 Task: Create a due date automation trigger when advanced on, 2 hours before a card is due add fields without custom field "Resume" set to a date less than 1 working days ago.
Action: Mouse moved to (870, 262)
Screenshot: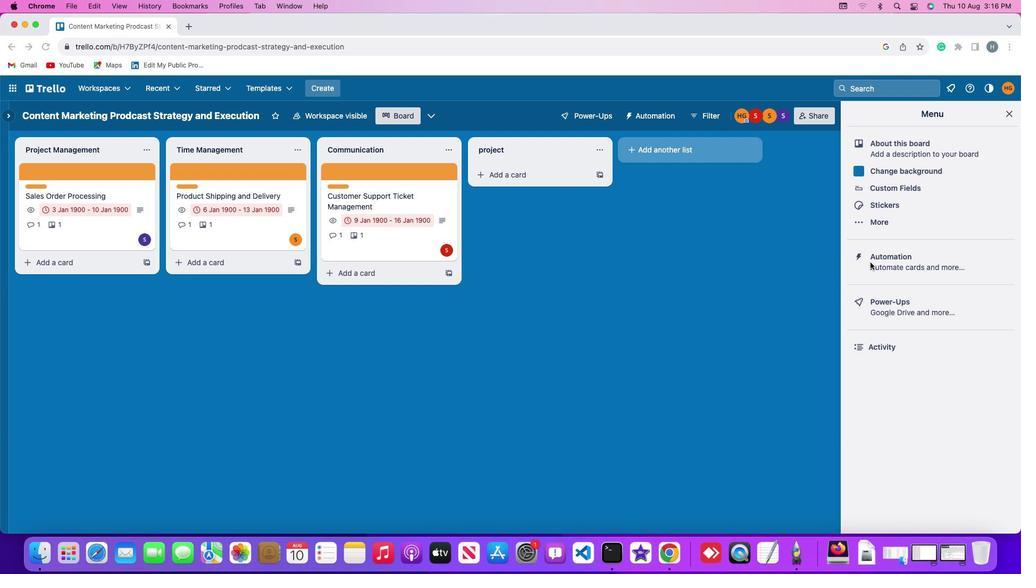 
Action: Mouse pressed left at (870, 262)
Screenshot: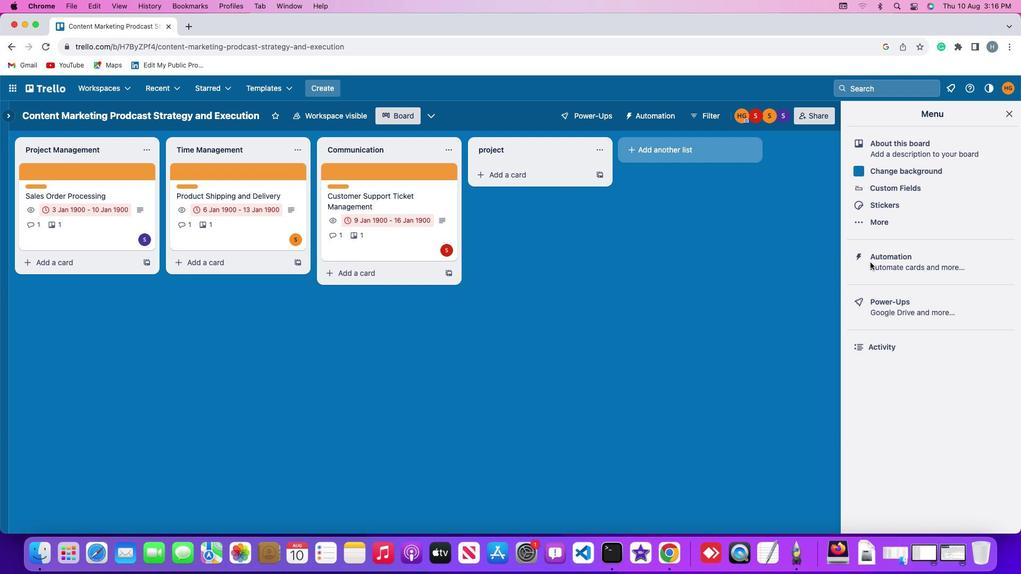 
Action: Mouse pressed left at (870, 262)
Screenshot: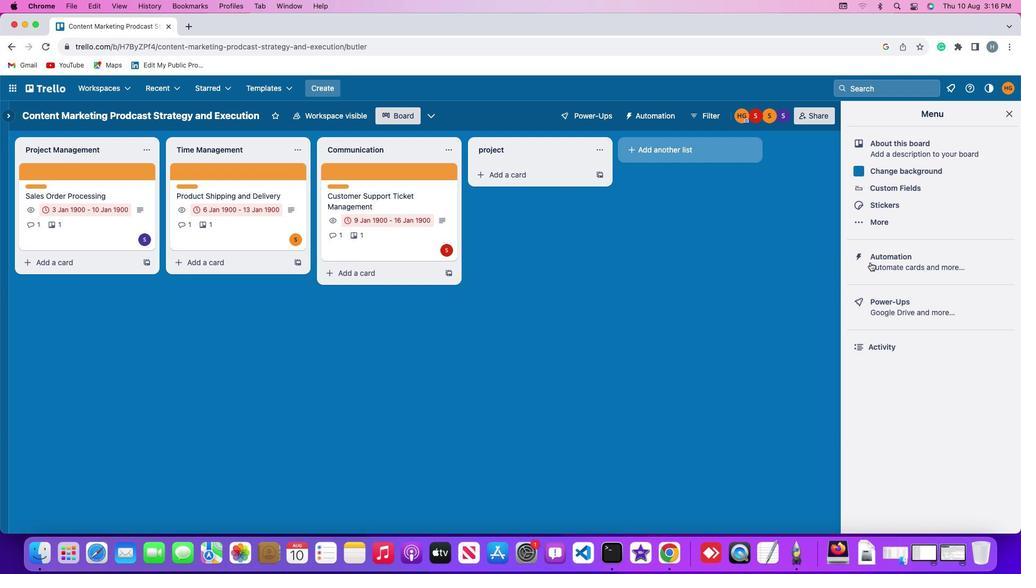 
Action: Mouse moved to (63, 253)
Screenshot: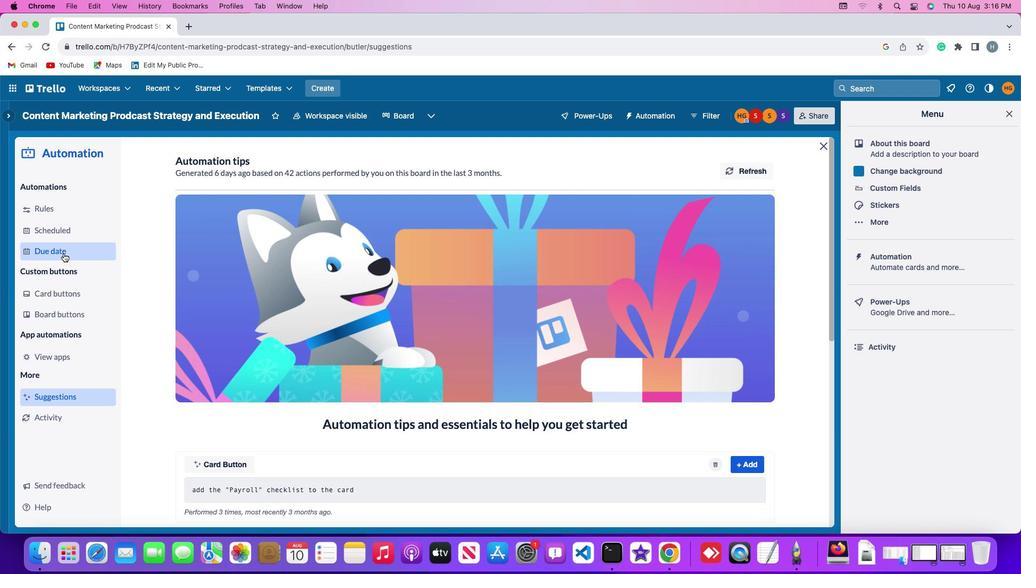 
Action: Mouse pressed left at (63, 253)
Screenshot: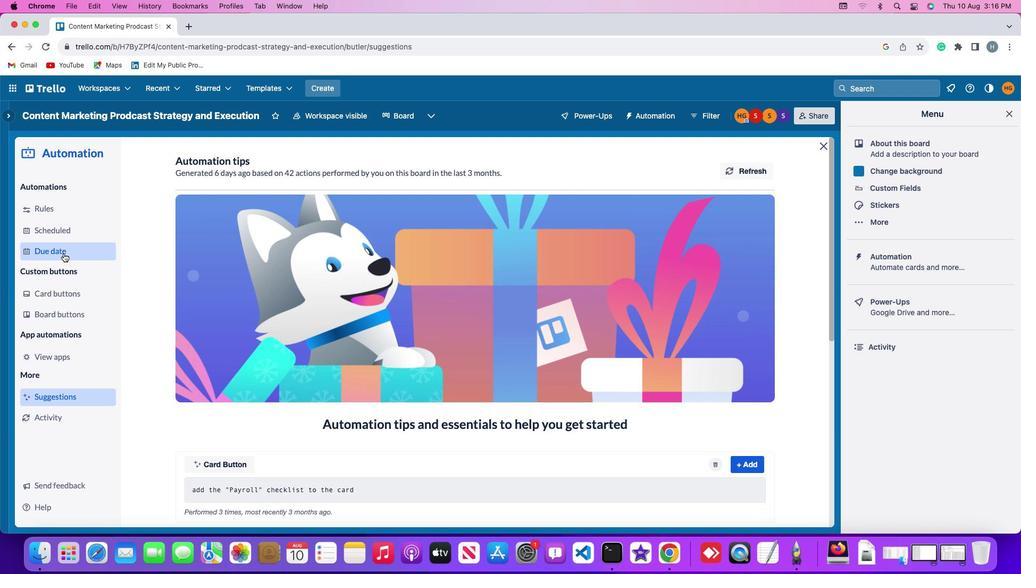 
Action: Mouse moved to (689, 161)
Screenshot: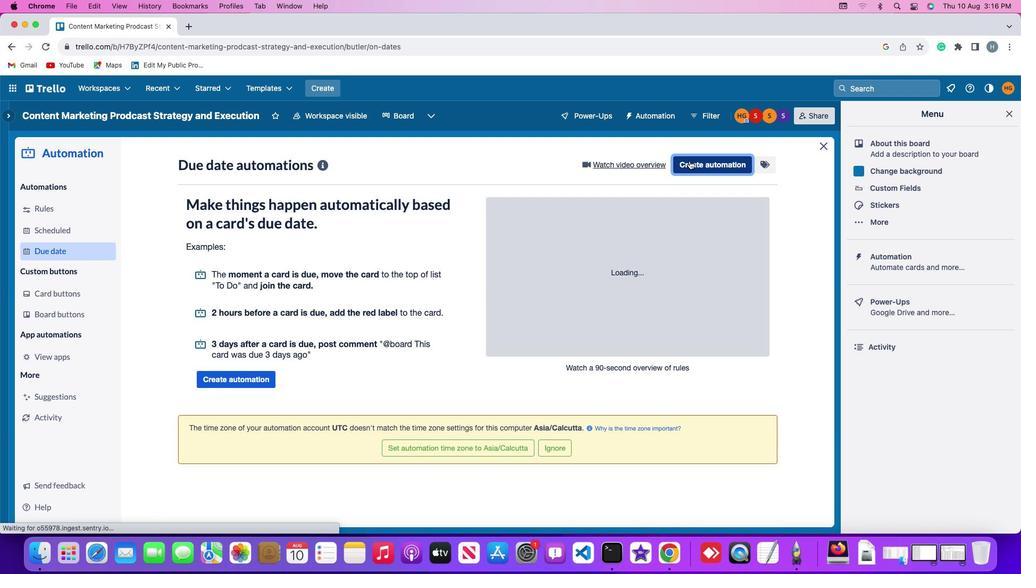 
Action: Mouse pressed left at (689, 161)
Screenshot: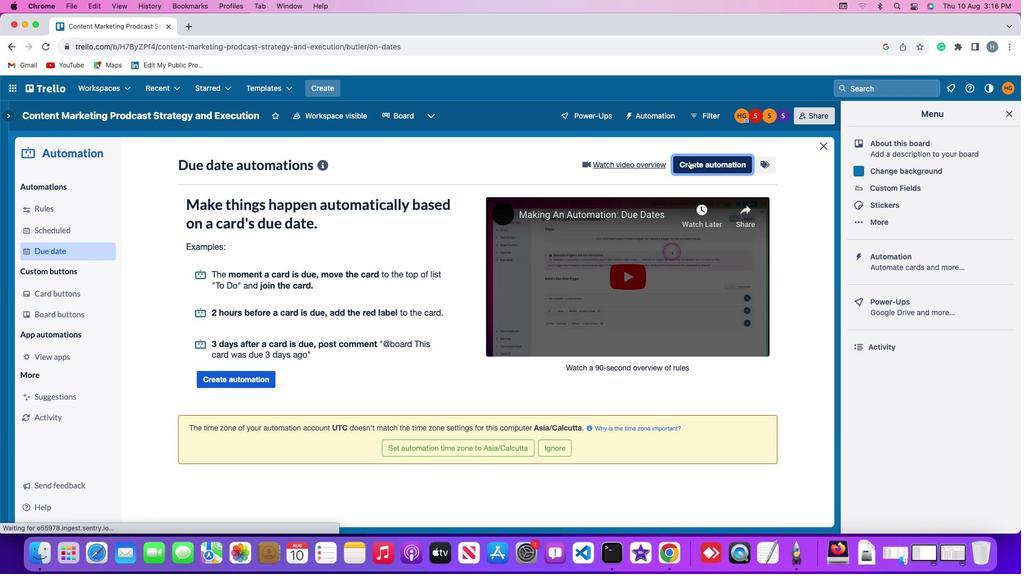 
Action: Mouse moved to (272, 263)
Screenshot: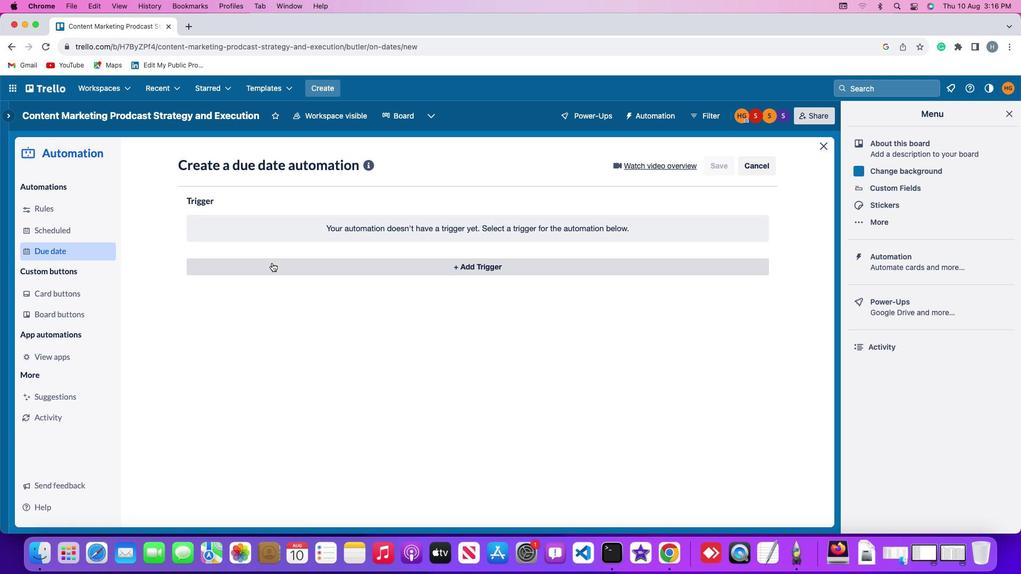 
Action: Mouse pressed left at (272, 263)
Screenshot: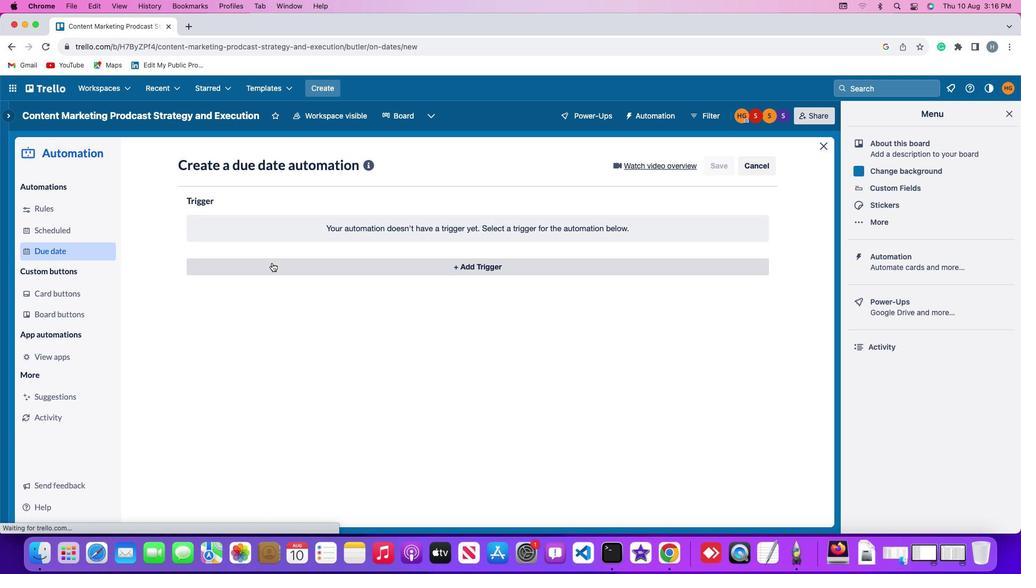 
Action: Mouse moved to (214, 430)
Screenshot: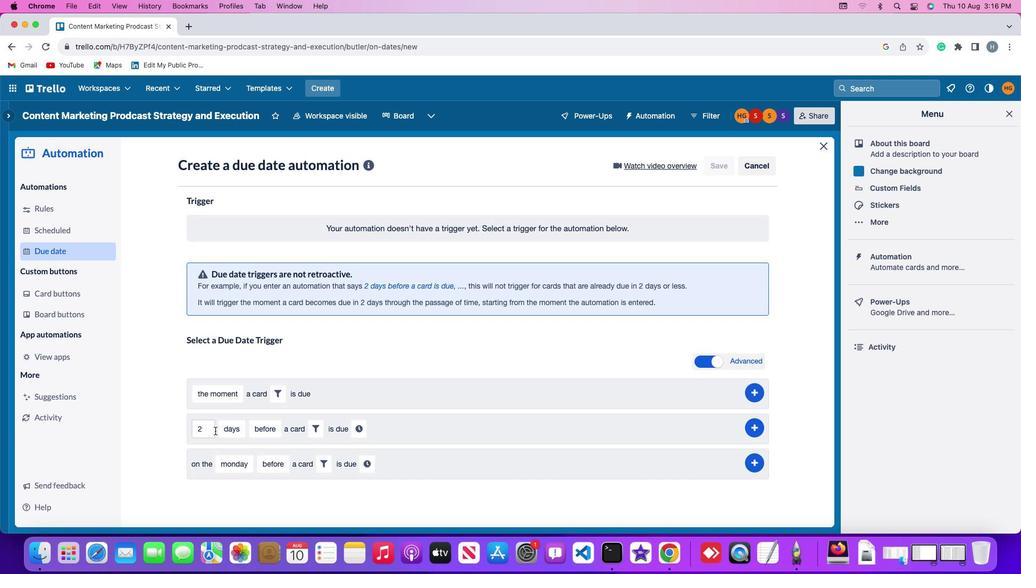 
Action: Mouse pressed left at (214, 430)
Screenshot: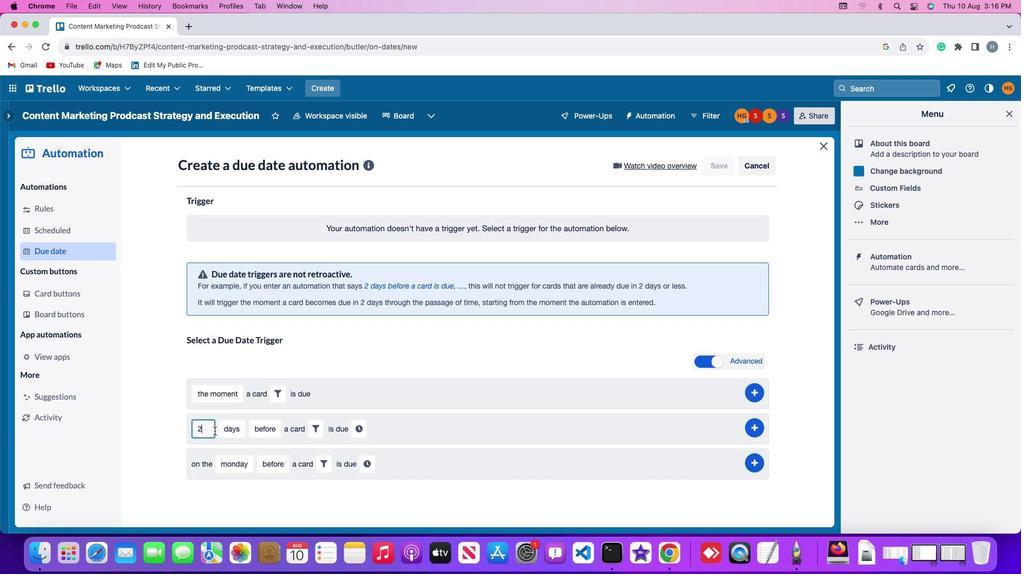 
Action: Mouse moved to (214, 431)
Screenshot: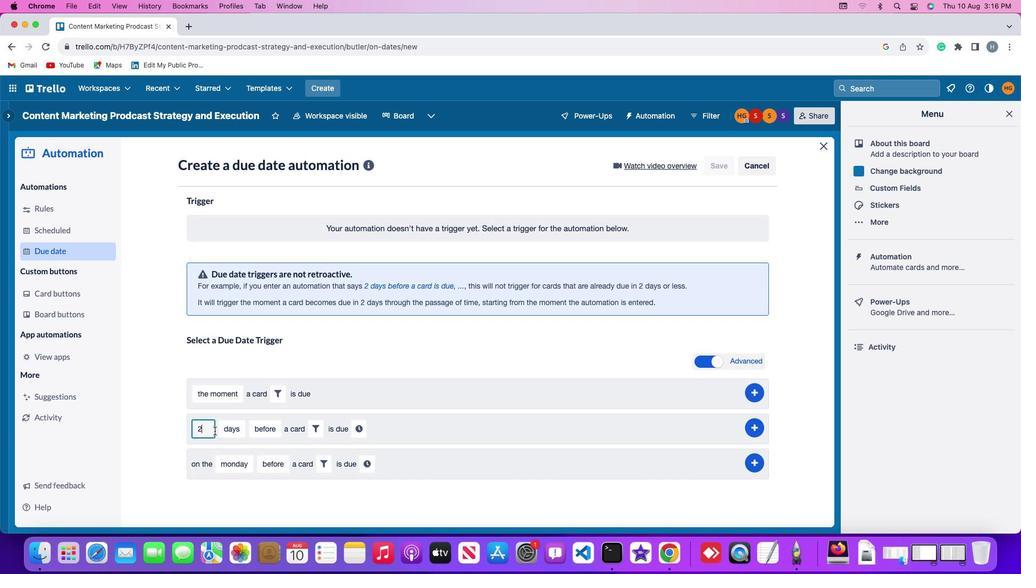 
Action: Key pressed Key.backspace'2'
Screenshot: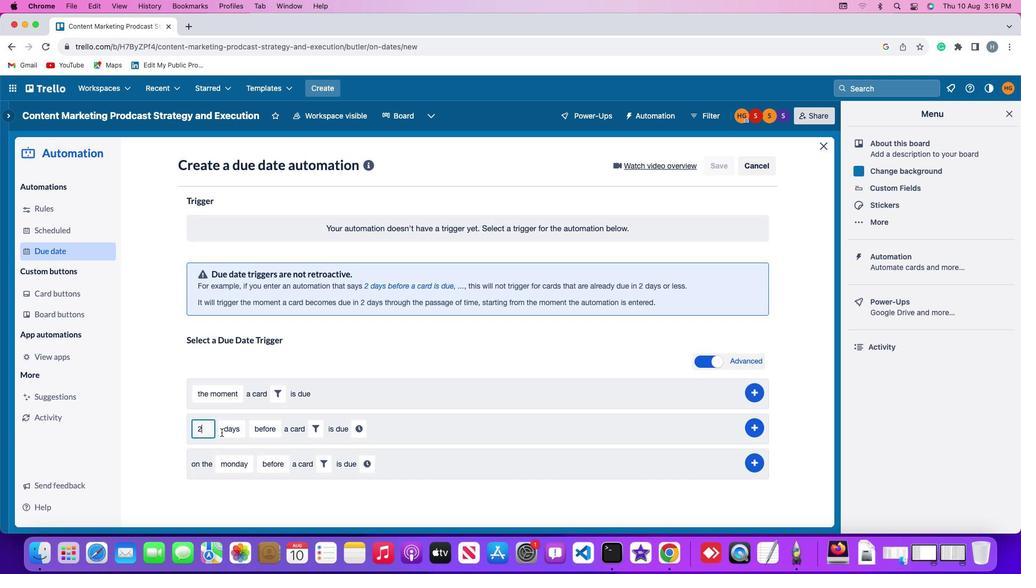 
Action: Mouse moved to (240, 434)
Screenshot: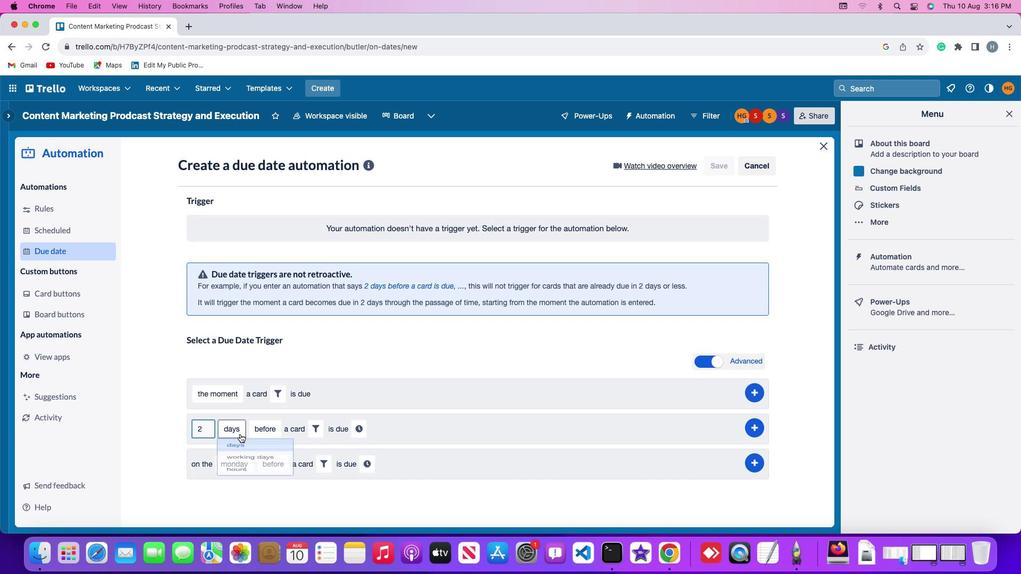 
Action: Mouse pressed left at (240, 434)
Screenshot: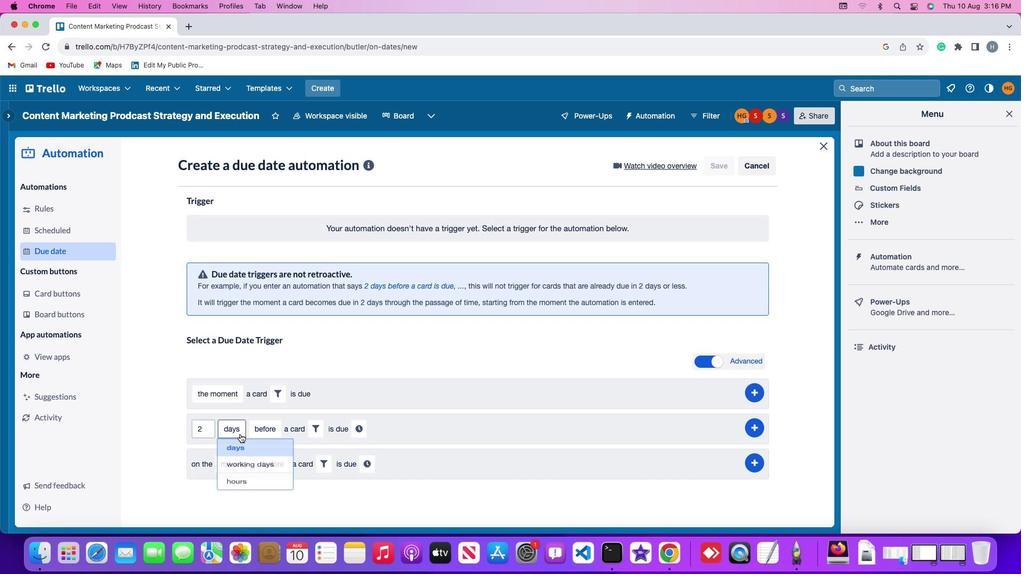
Action: Mouse moved to (241, 489)
Screenshot: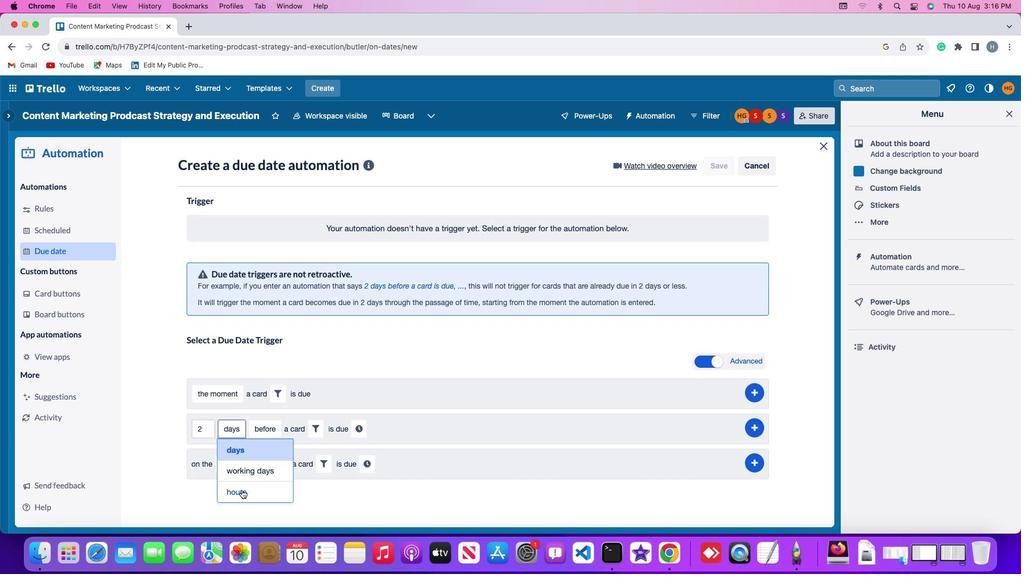 
Action: Mouse pressed left at (241, 489)
Screenshot: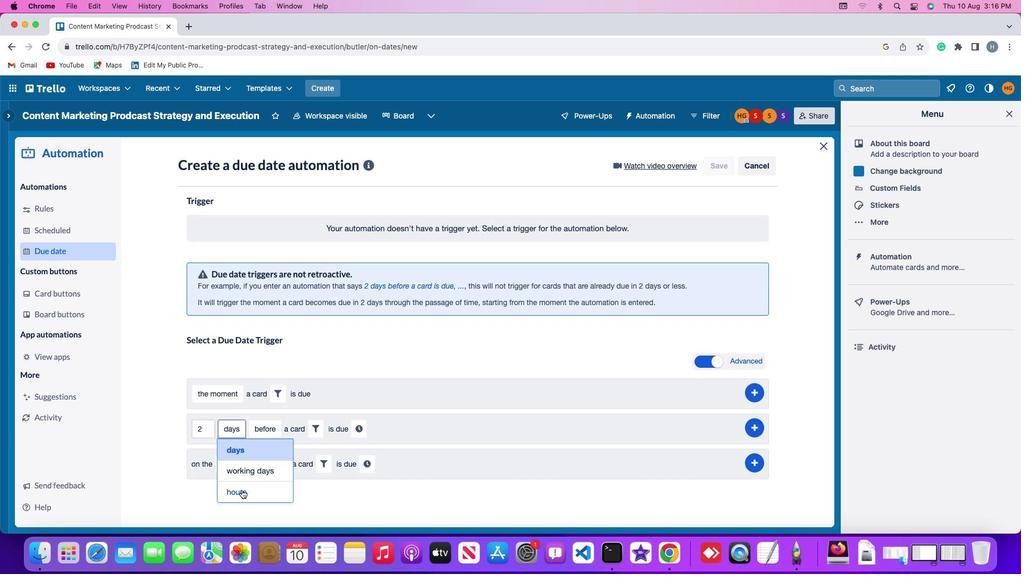 
Action: Mouse moved to (265, 420)
Screenshot: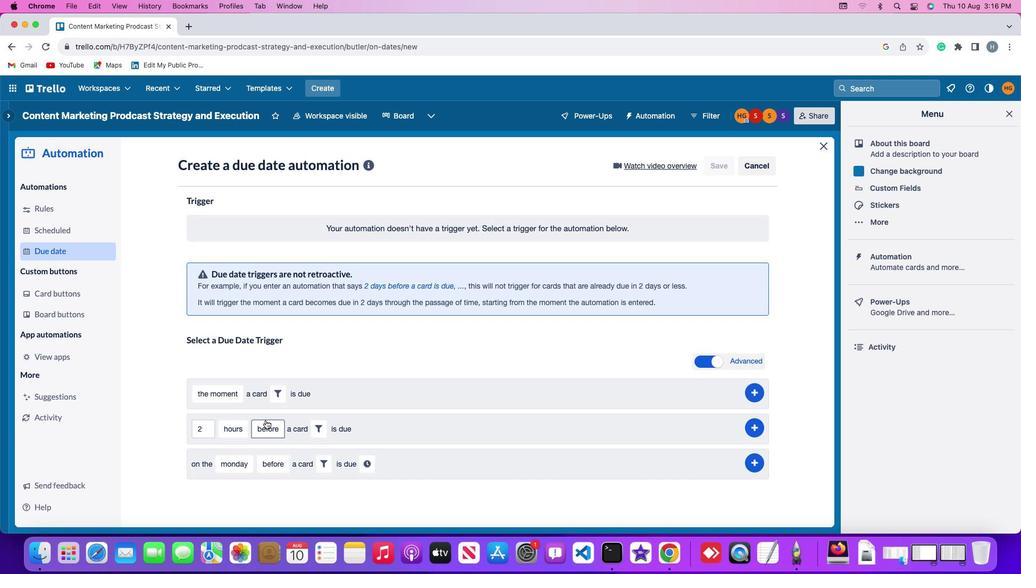 
Action: Mouse pressed left at (265, 420)
Screenshot: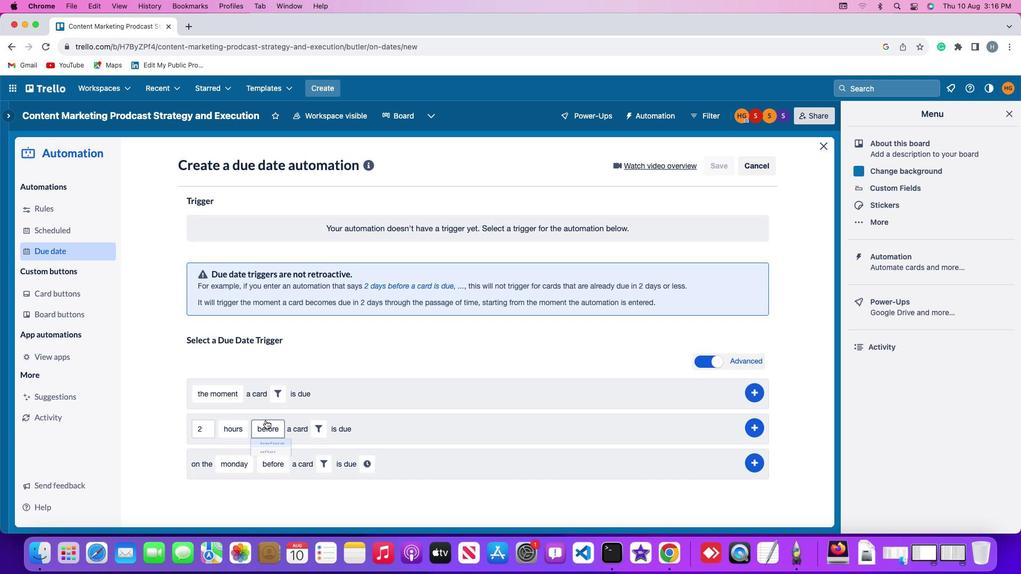 
Action: Mouse moved to (273, 444)
Screenshot: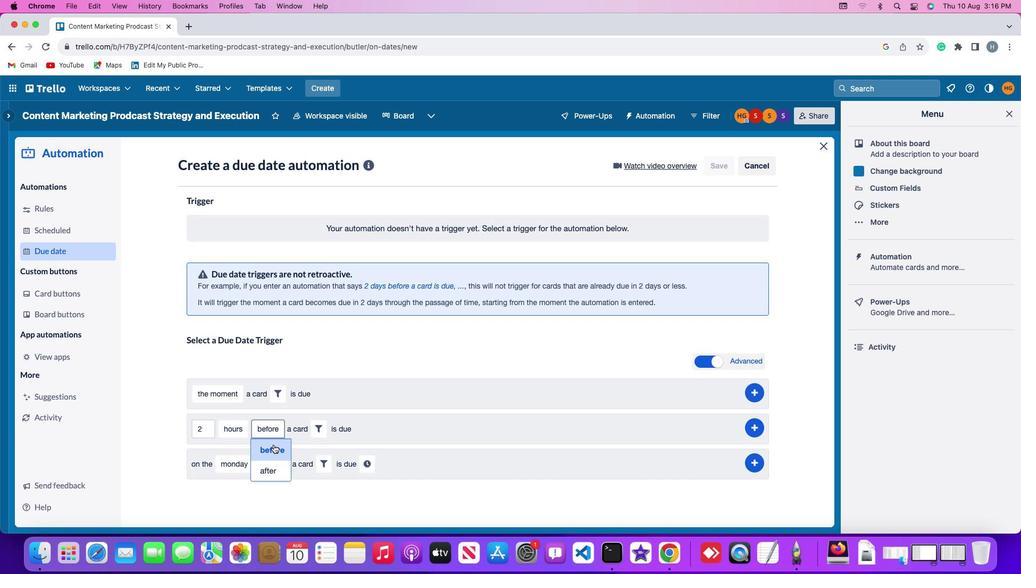 
Action: Mouse pressed left at (273, 444)
Screenshot: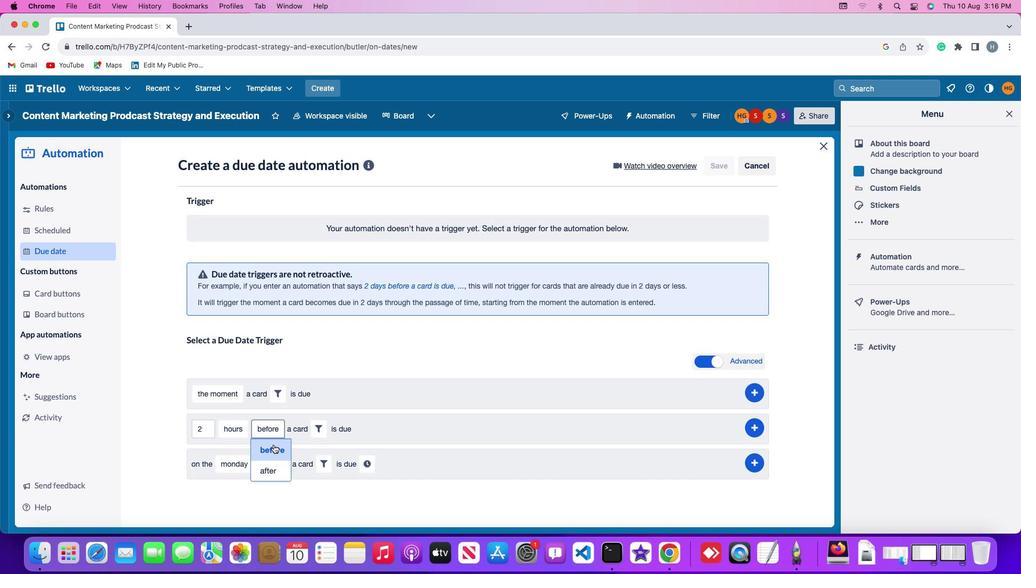 
Action: Mouse moved to (326, 429)
Screenshot: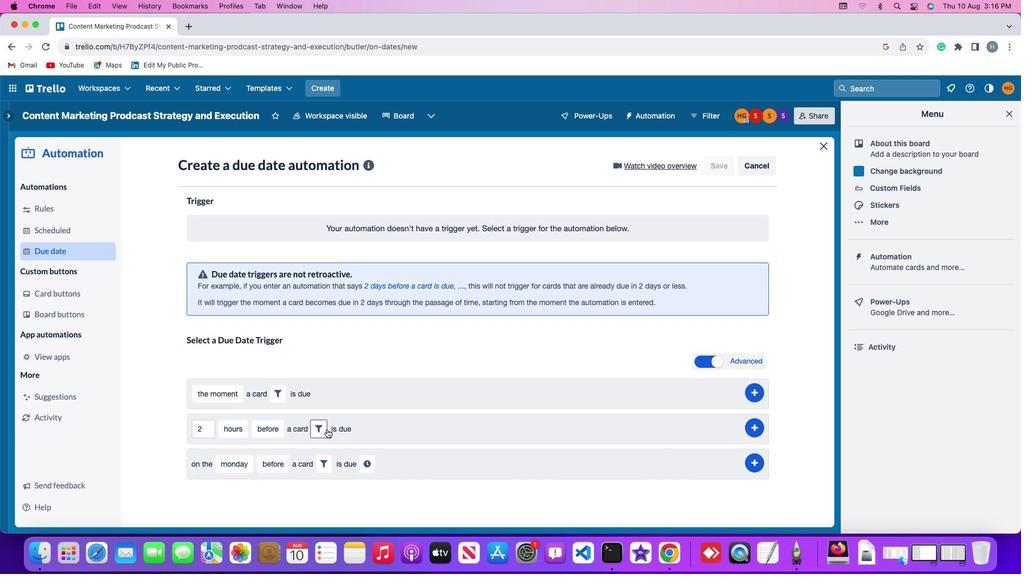 
Action: Mouse pressed left at (326, 429)
Screenshot: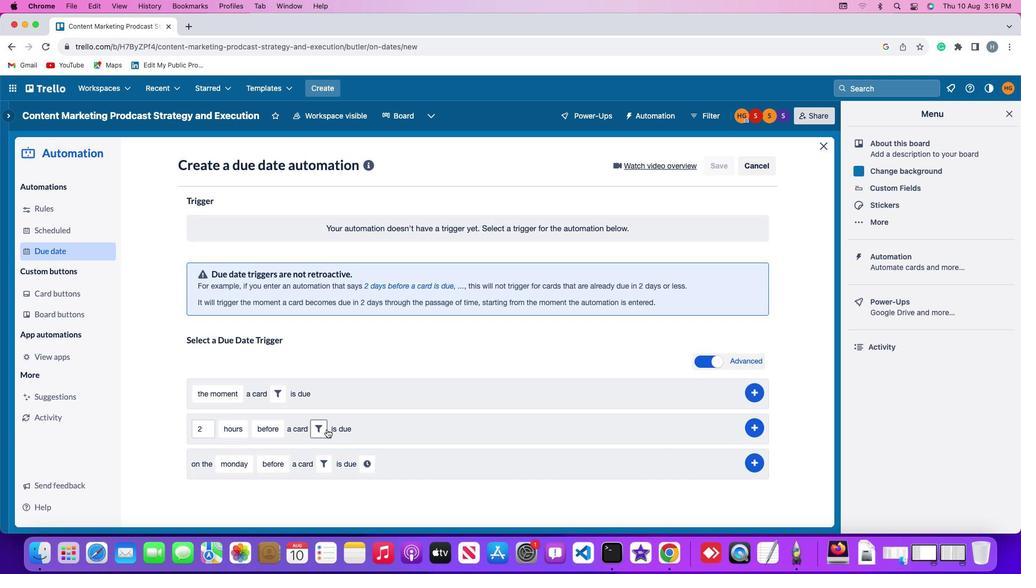 
Action: Mouse moved to (486, 458)
Screenshot: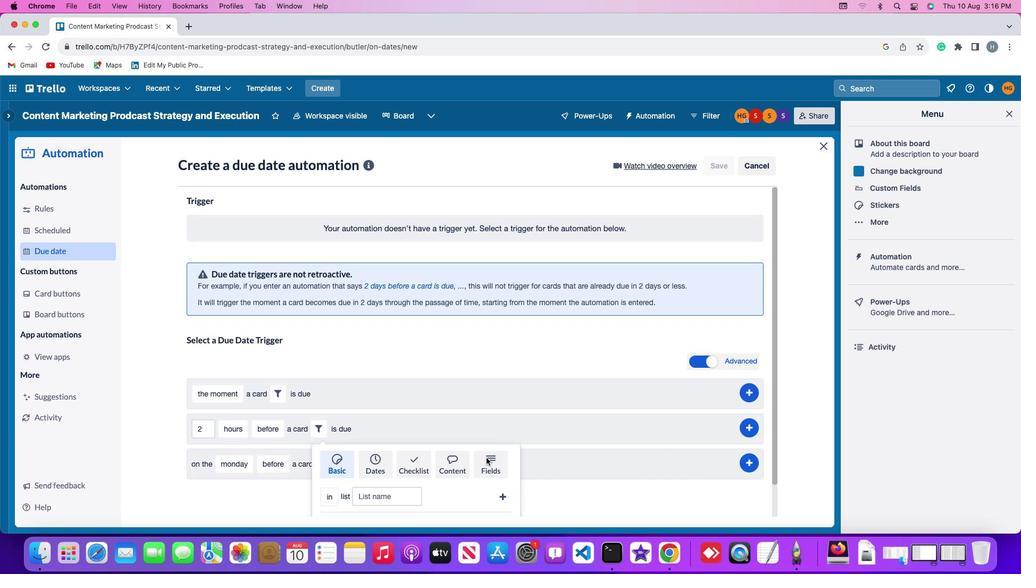 
Action: Mouse pressed left at (486, 458)
Screenshot: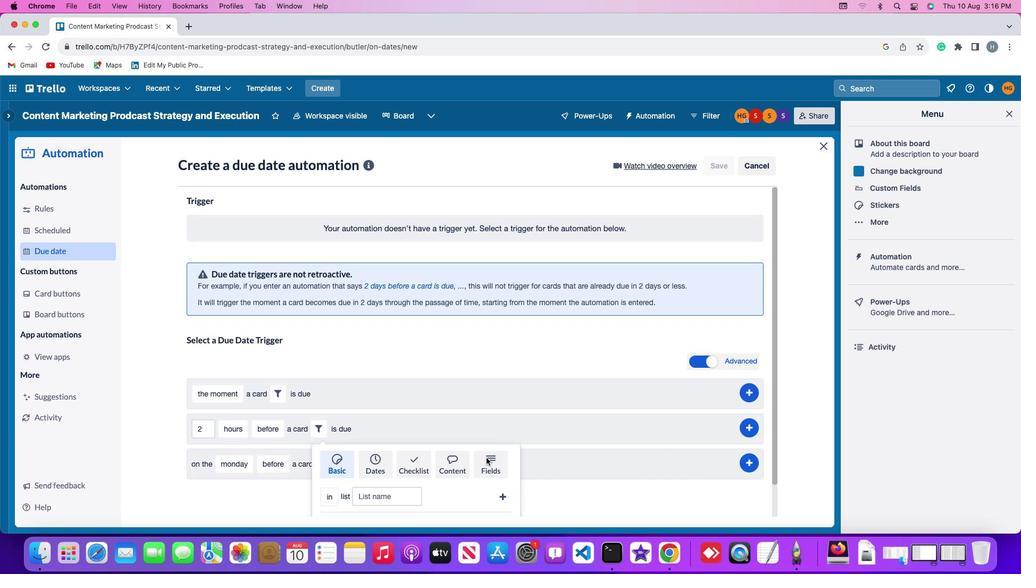 
Action: Mouse moved to (378, 490)
Screenshot: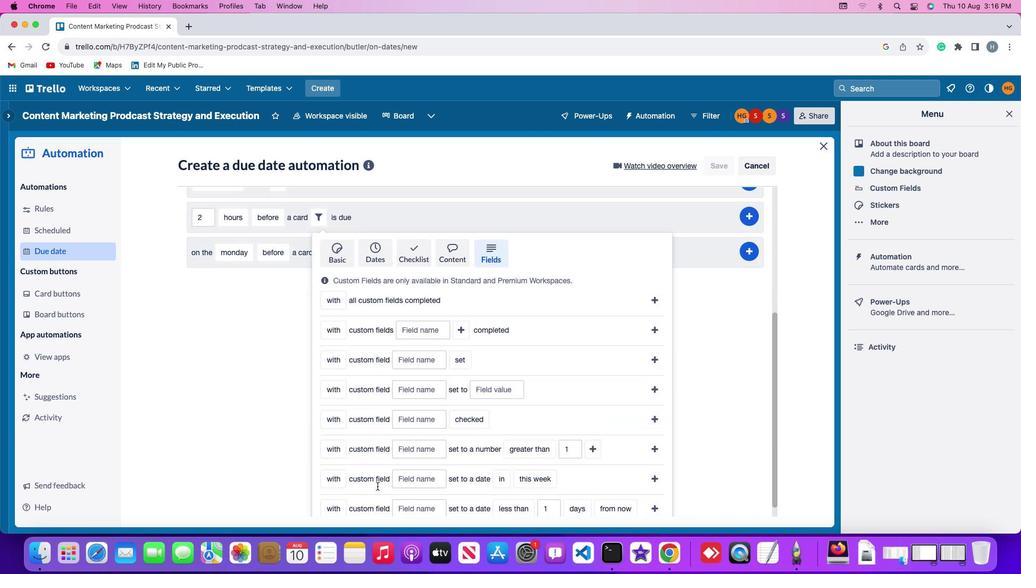 
Action: Mouse scrolled (378, 490) with delta (0, 0)
Screenshot: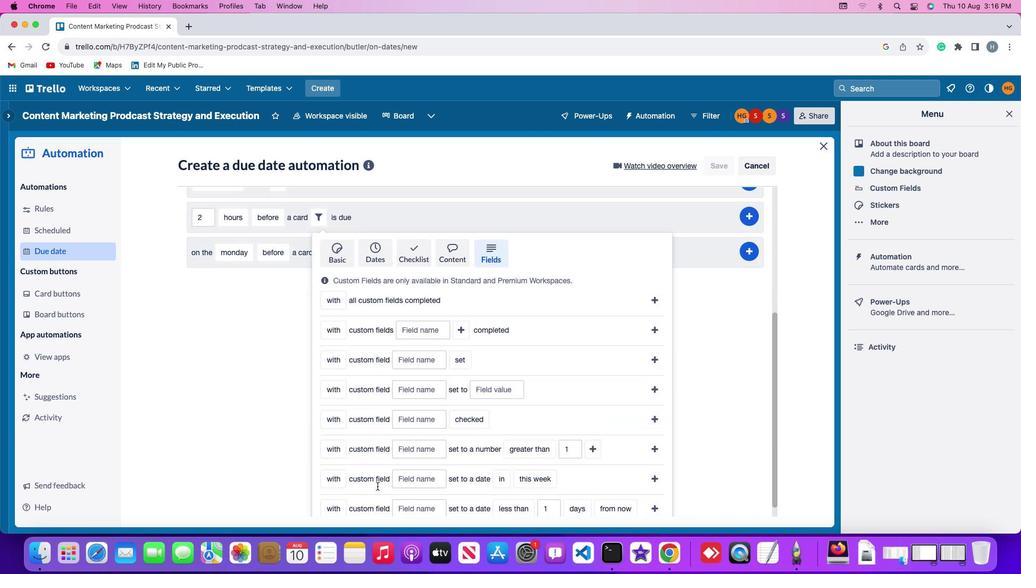
Action: Mouse scrolled (378, 490) with delta (0, 0)
Screenshot: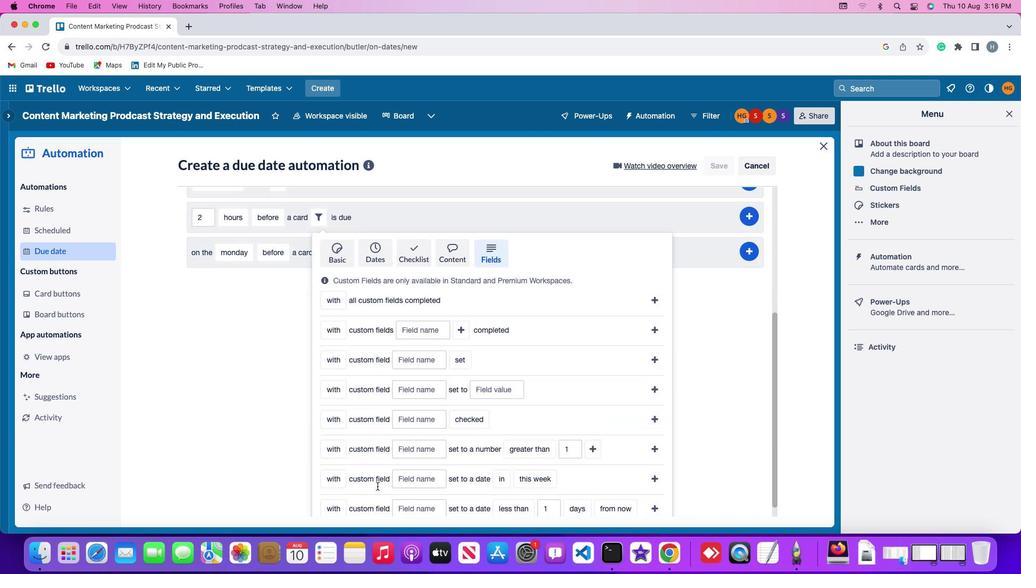 
Action: Mouse scrolled (378, 490) with delta (0, -1)
Screenshot: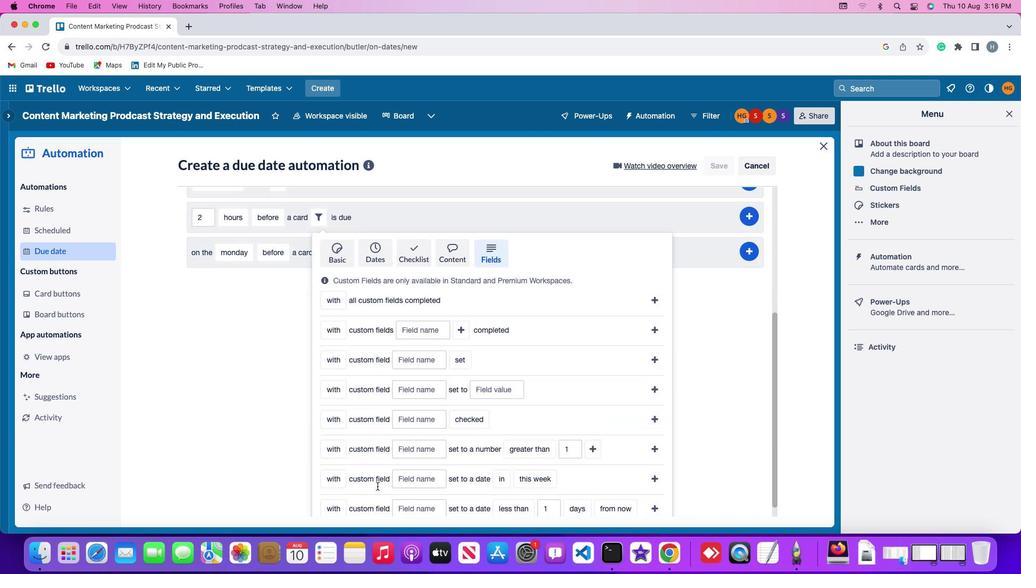 
Action: Mouse moved to (378, 490)
Screenshot: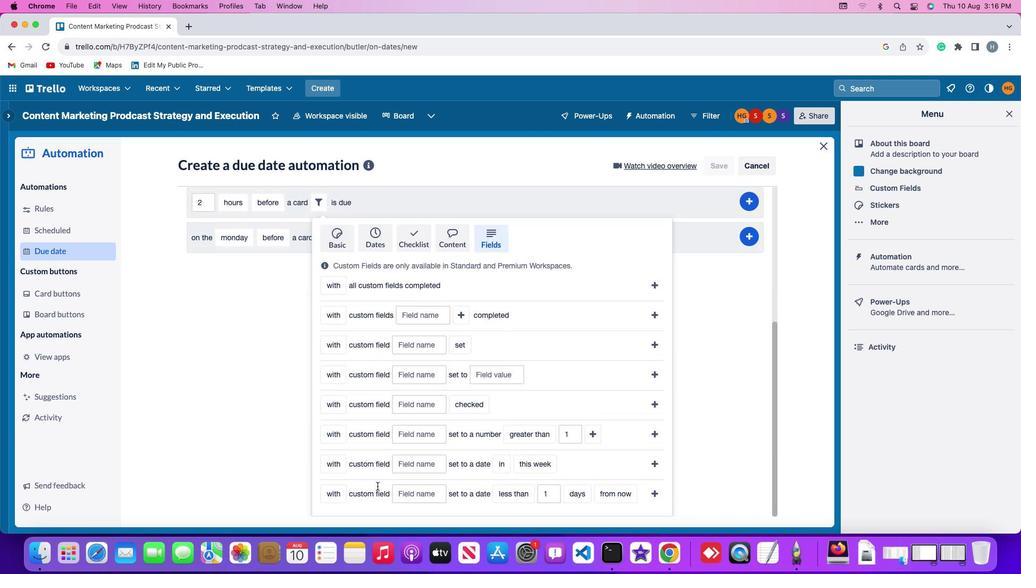 
Action: Mouse scrolled (378, 490) with delta (0, -2)
Screenshot: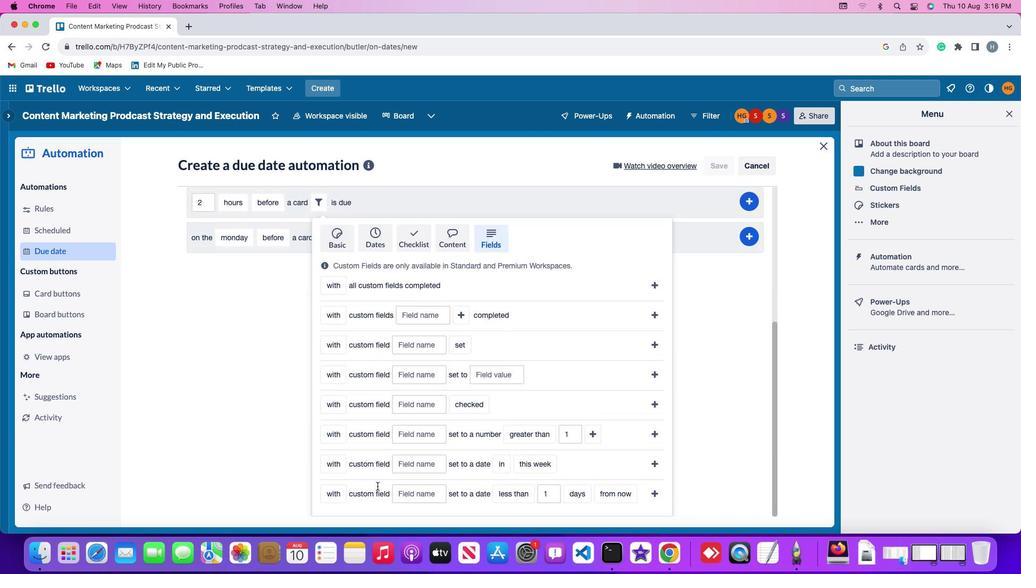
Action: Mouse moved to (378, 488)
Screenshot: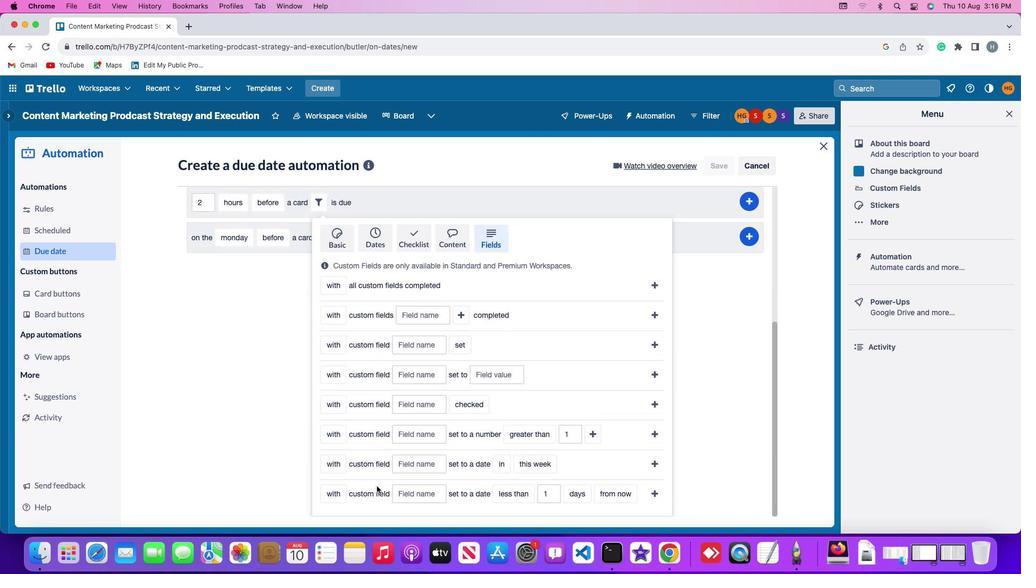 
Action: Mouse scrolled (378, 488) with delta (0, -3)
Screenshot: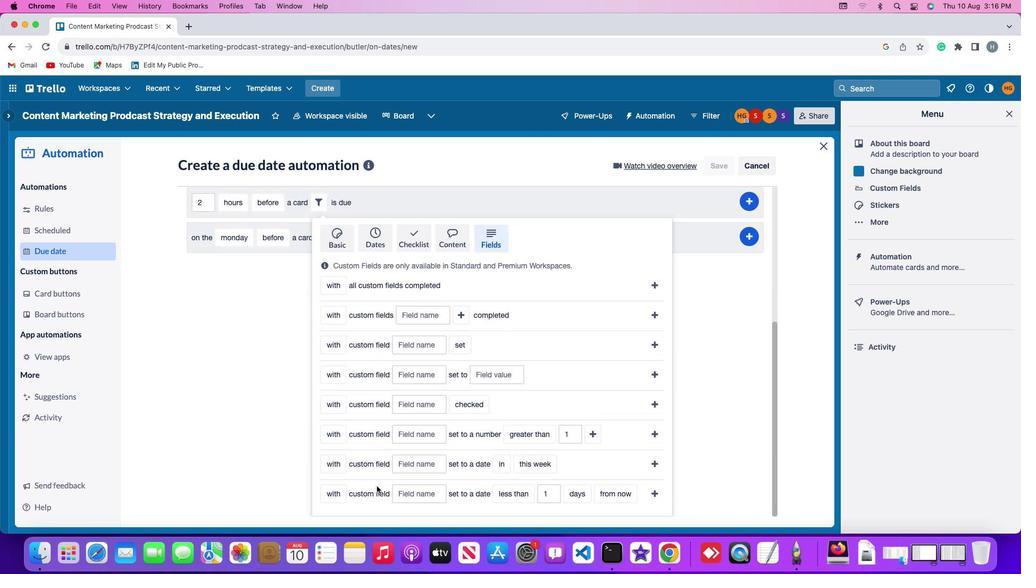 
Action: Mouse moved to (377, 486)
Screenshot: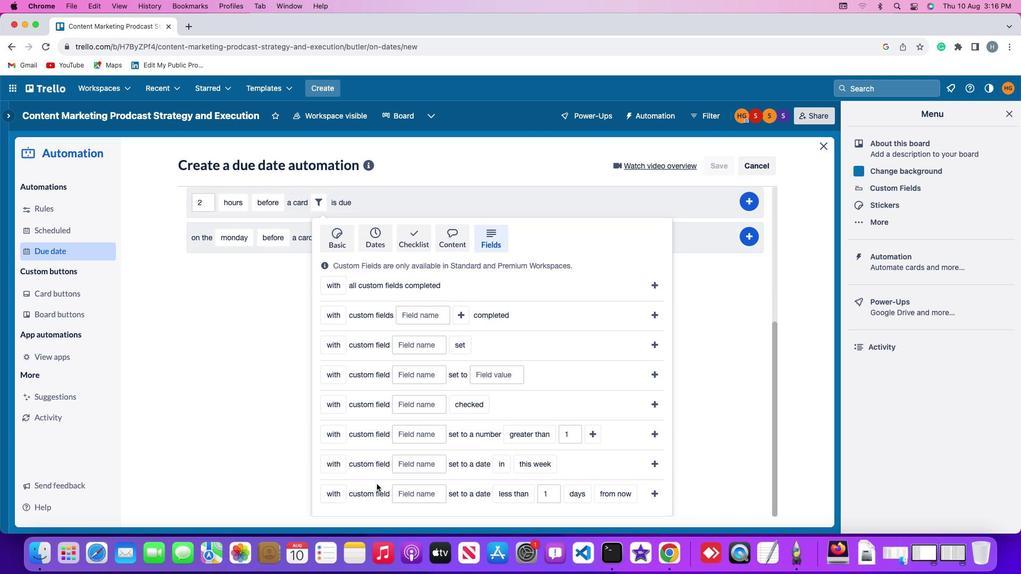
Action: Mouse scrolled (377, 486) with delta (0, 0)
Screenshot: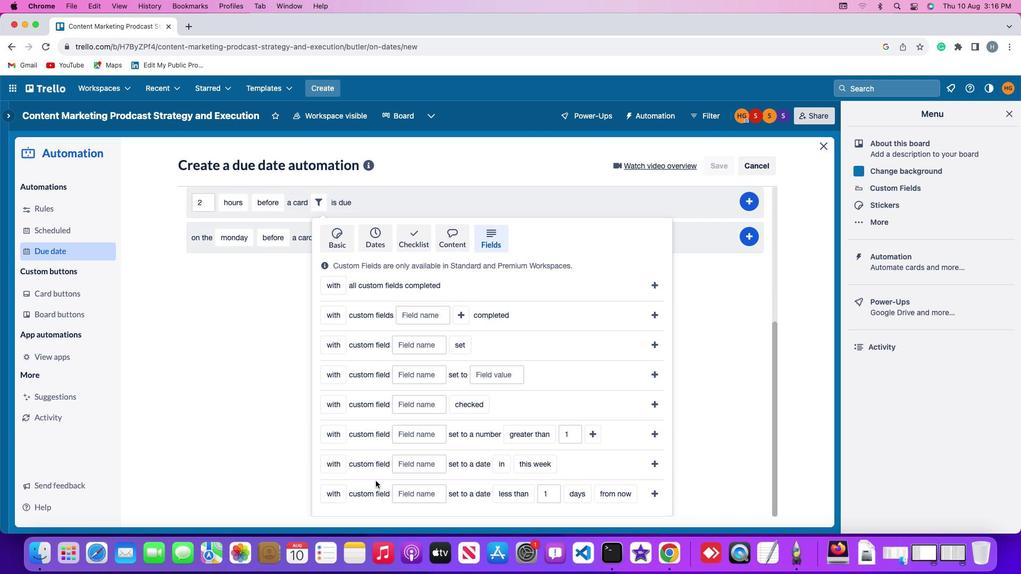 
Action: Mouse moved to (377, 486)
Screenshot: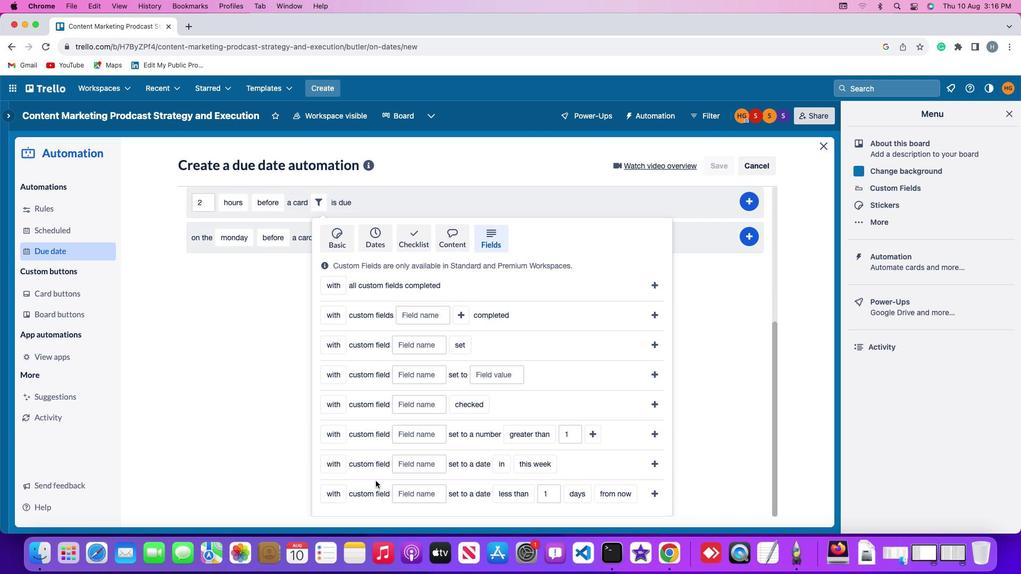 
Action: Mouse scrolled (377, 486) with delta (0, 0)
Screenshot: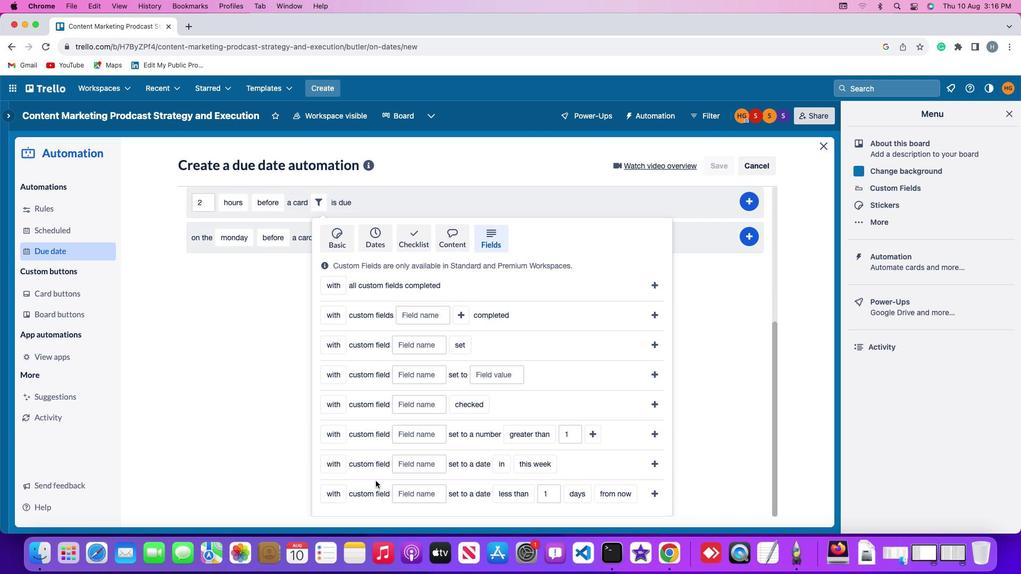 
Action: Mouse moved to (377, 485)
Screenshot: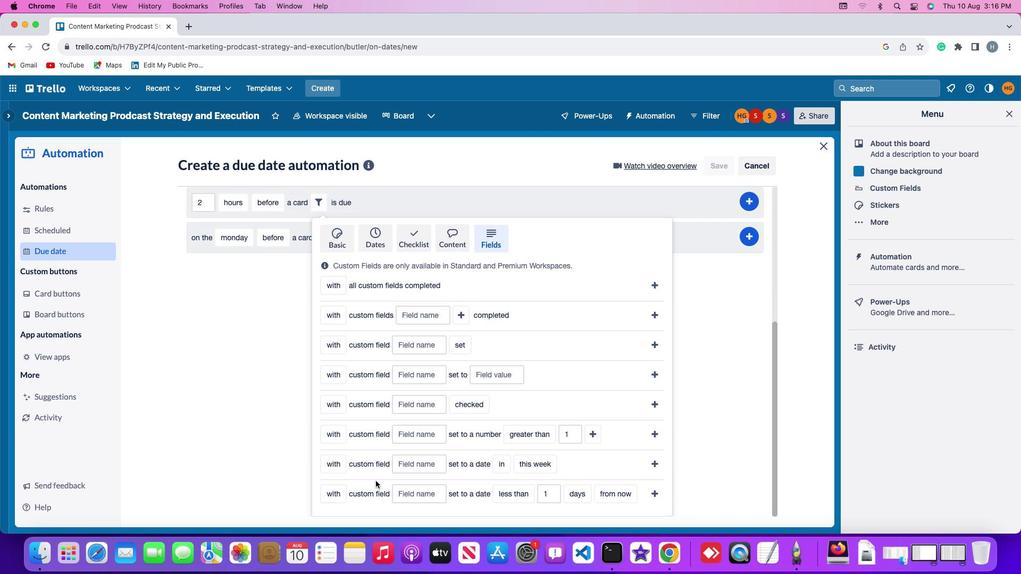 
Action: Mouse scrolled (377, 485) with delta (0, -1)
Screenshot: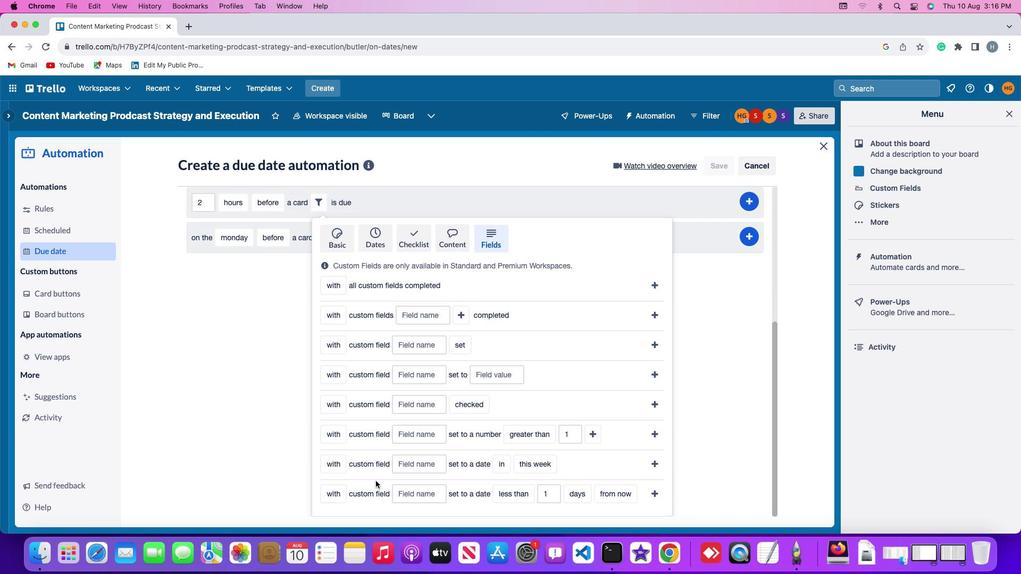 
Action: Mouse moved to (376, 483)
Screenshot: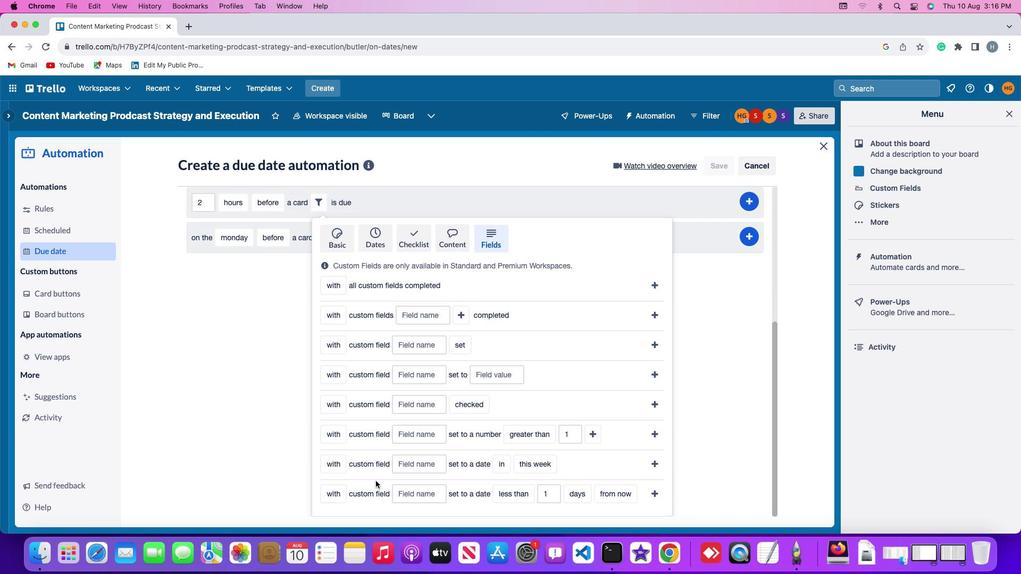 
Action: Mouse scrolled (376, 483) with delta (0, -2)
Screenshot: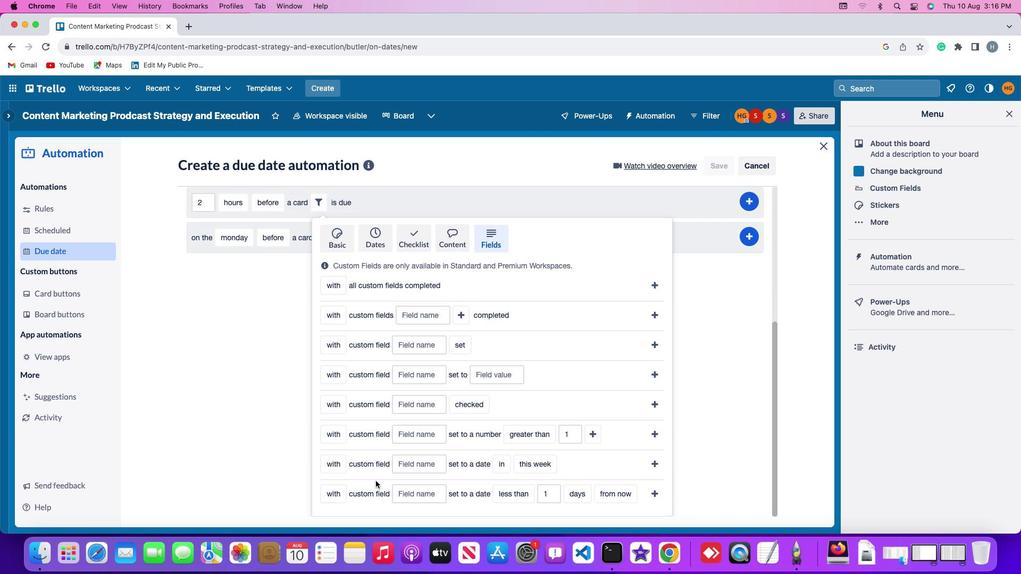 
Action: Mouse moved to (332, 487)
Screenshot: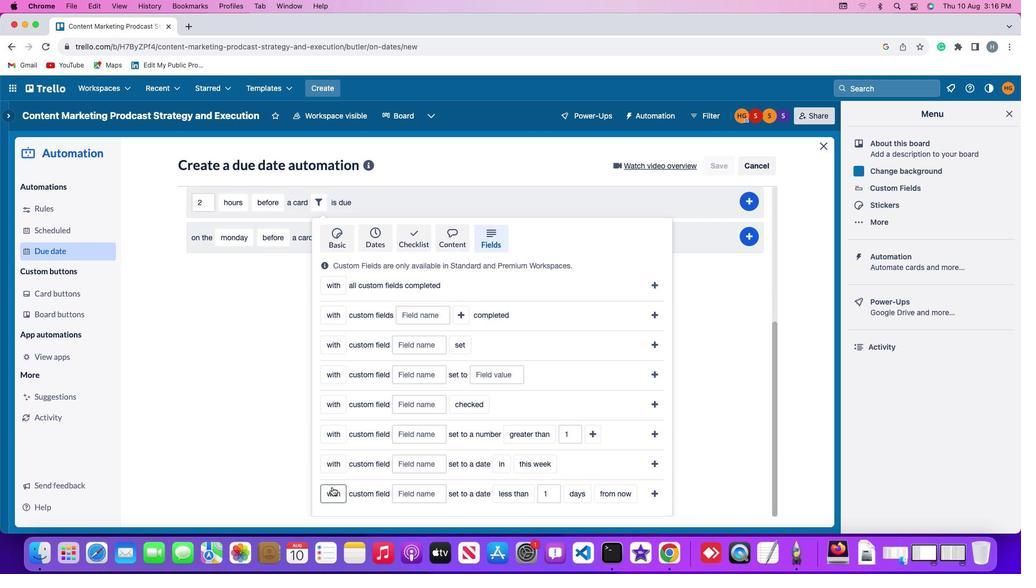 
Action: Mouse pressed left at (332, 487)
Screenshot: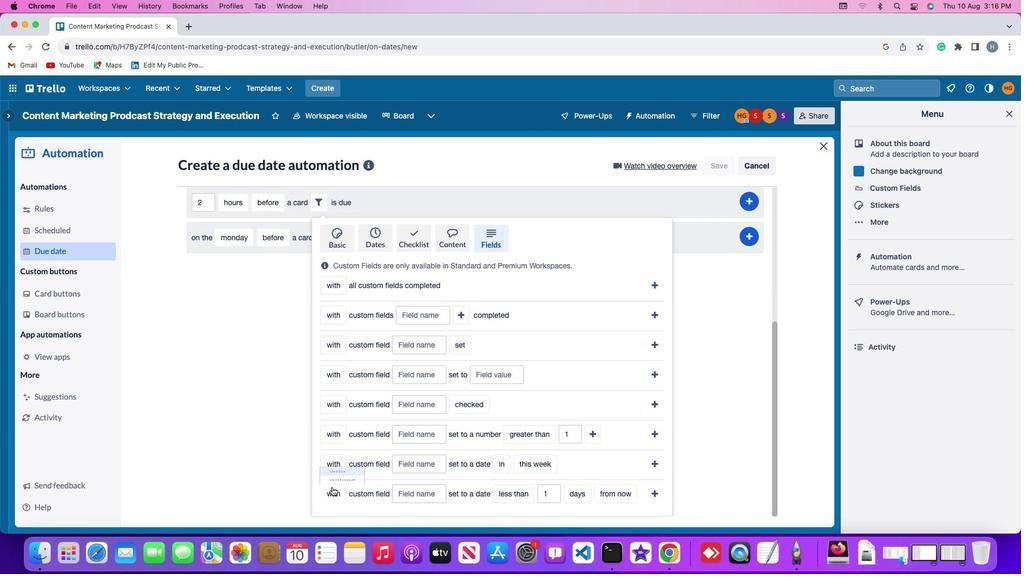 
Action: Mouse moved to (337, 474)
Screenshot: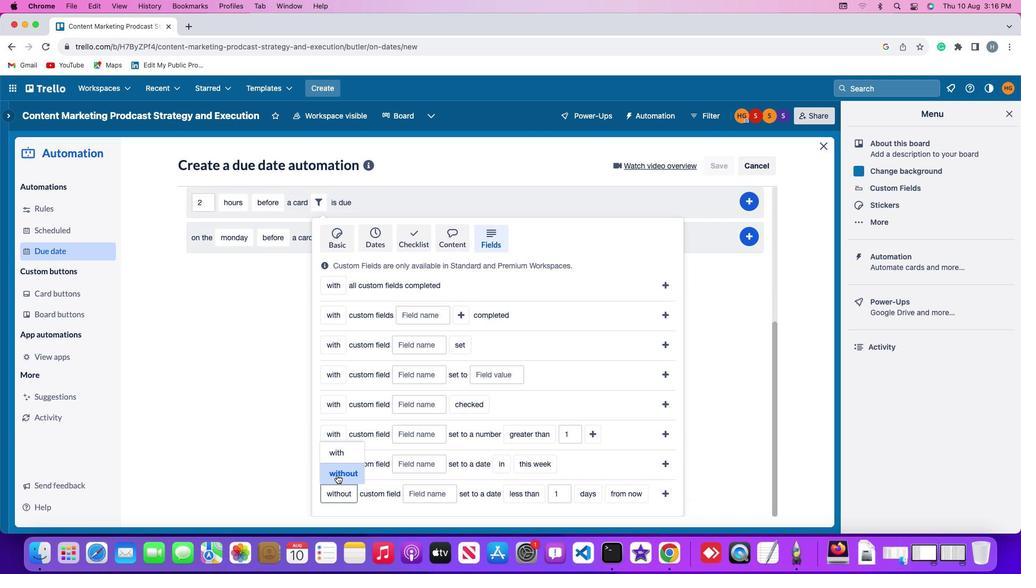 
Action: Mouse pressed left at (337, 474)
Screenshot: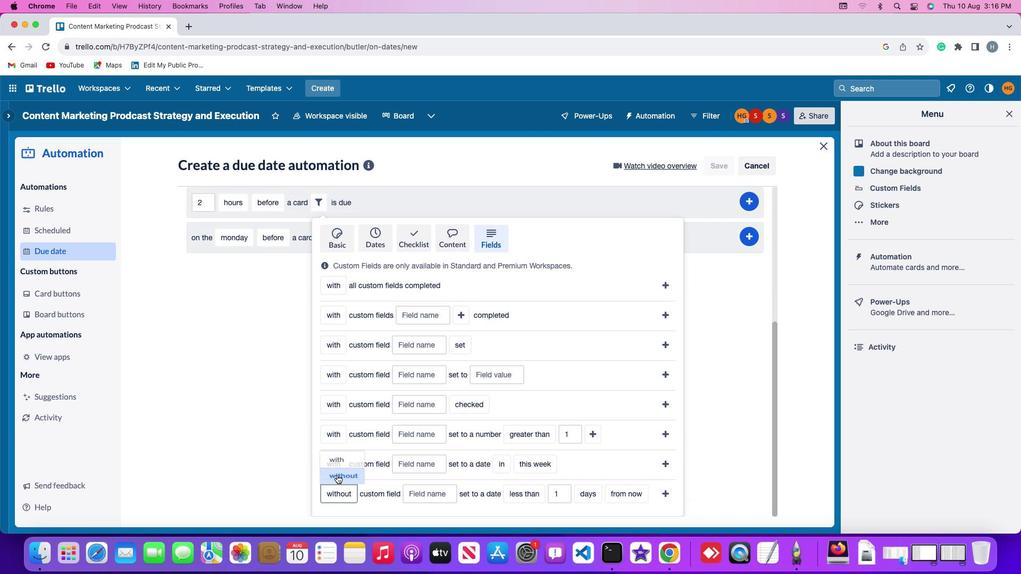 
Action: Mouse moved to (417, 494)
Screenshot: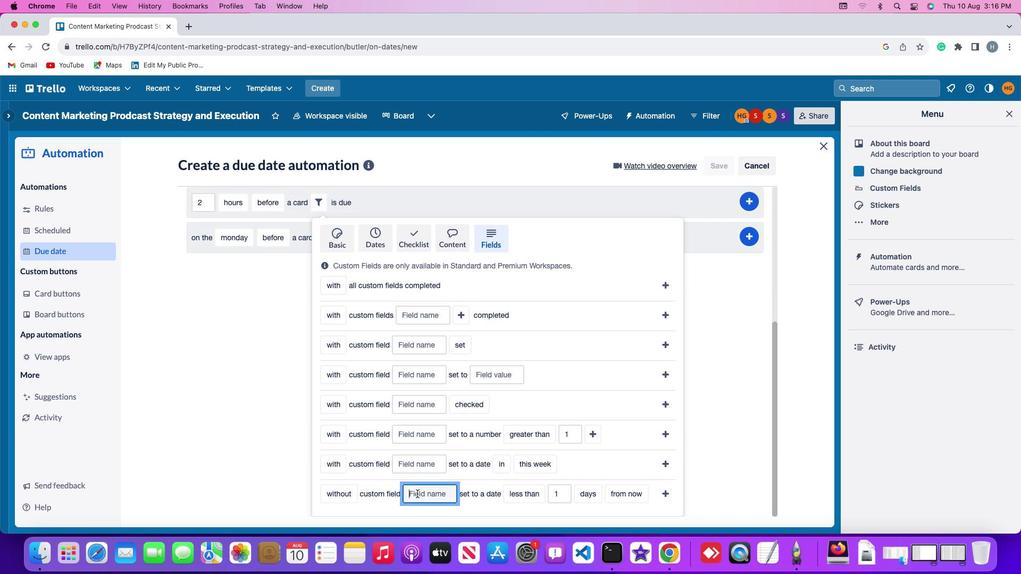 
Action: Mouse pressed left at (417, 494)
Screenshot: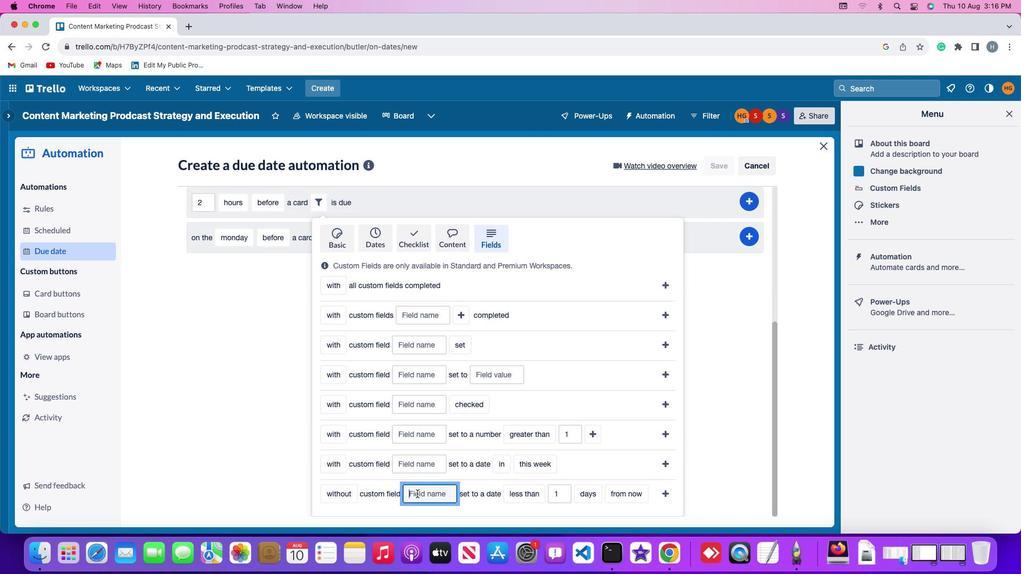 
Action: Mouse moved to (416, 492)
Screenshot: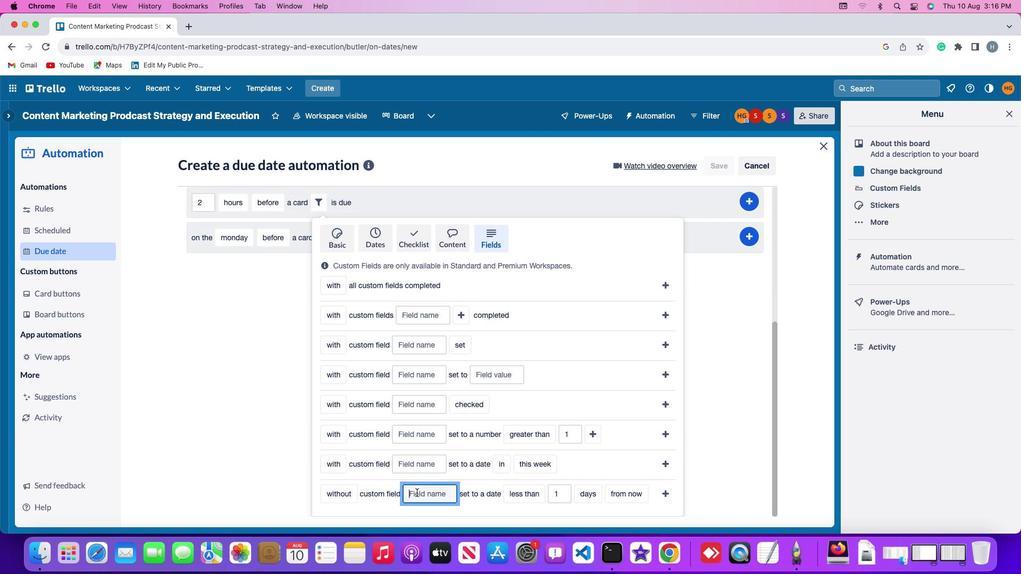 
Action: Key pressed Key.shift'R''e''s''u''m''e'
Screenshot: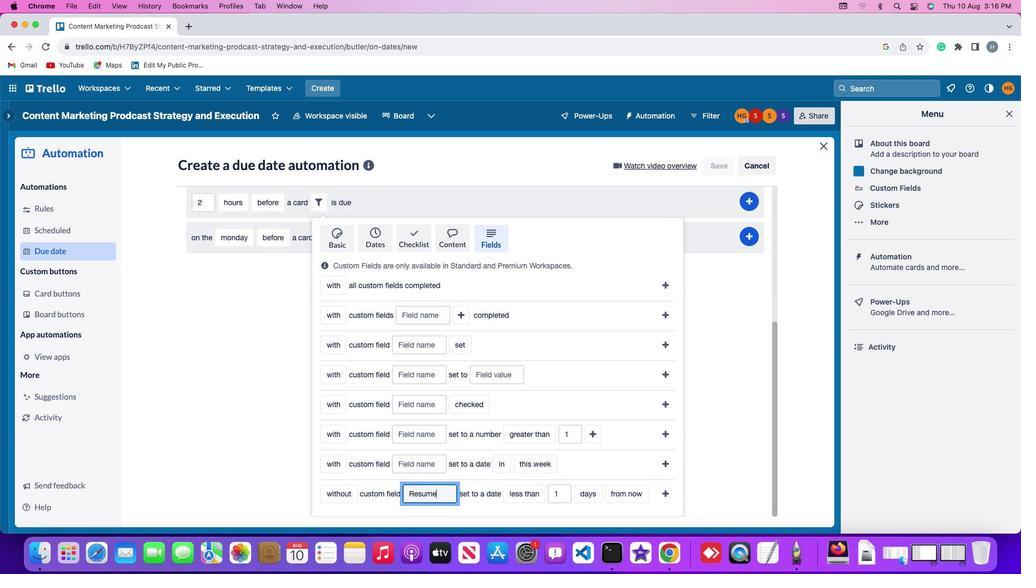 
Action: Mouse moved to (538, 491)
Screenshot: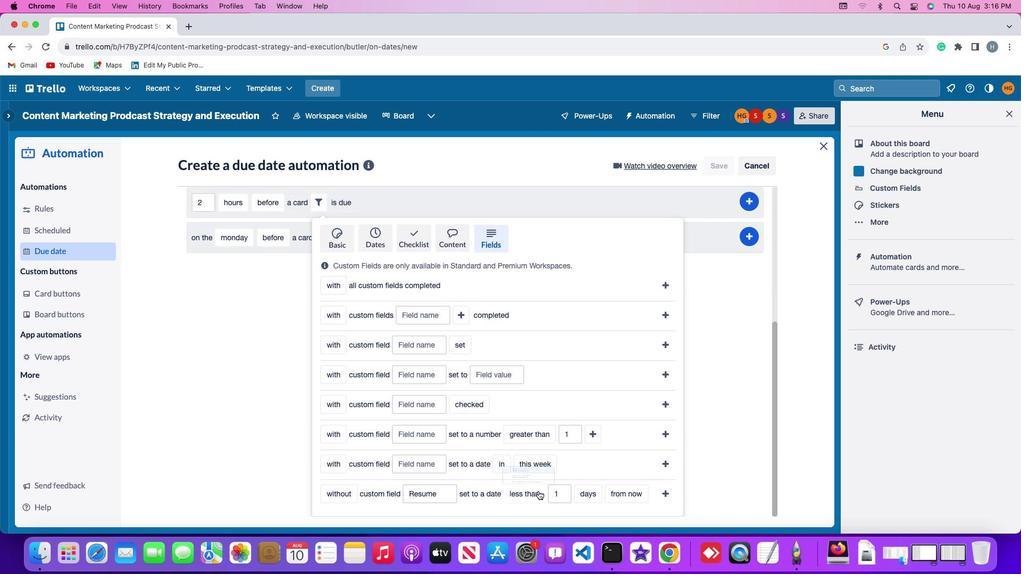 
Action: Mouse pressed left at (538, 491)
Screenshot: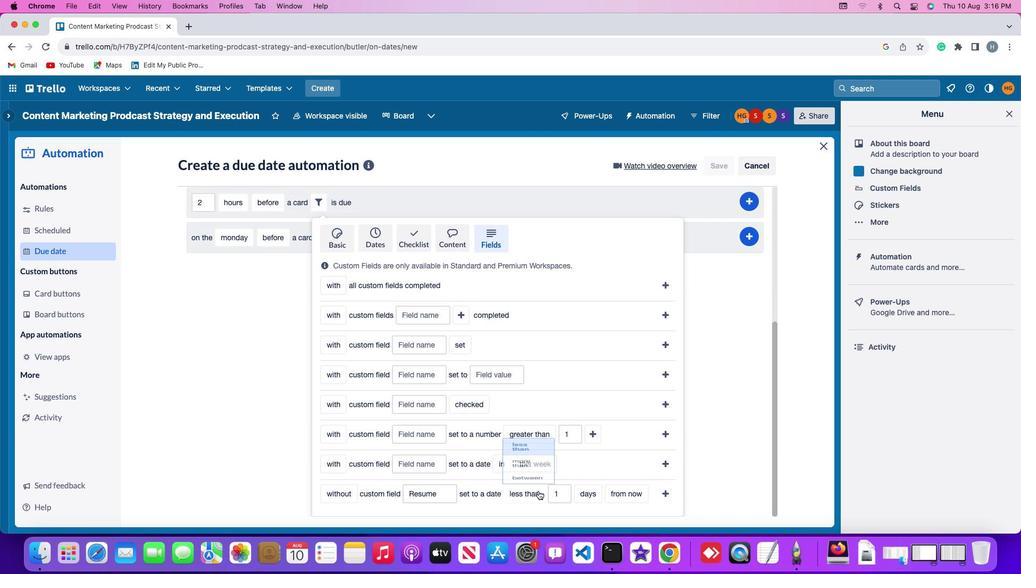
Action: Mouse moved to (536, 413)
Screenshot: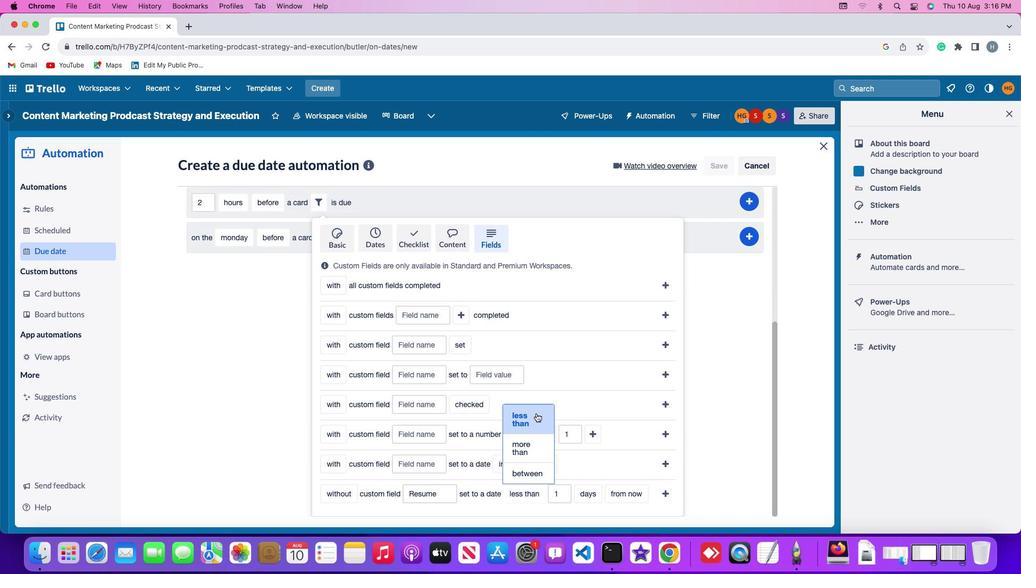 
Action: Mouse pressed left at (536, 413)
Screenshot: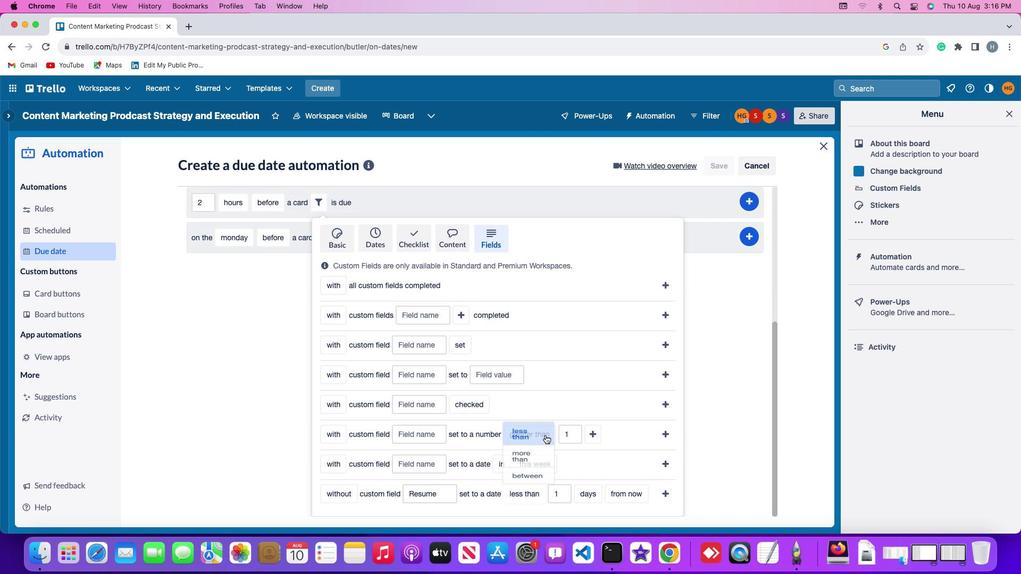 
Action: Mouse moved to (566, 490)
Screenshot: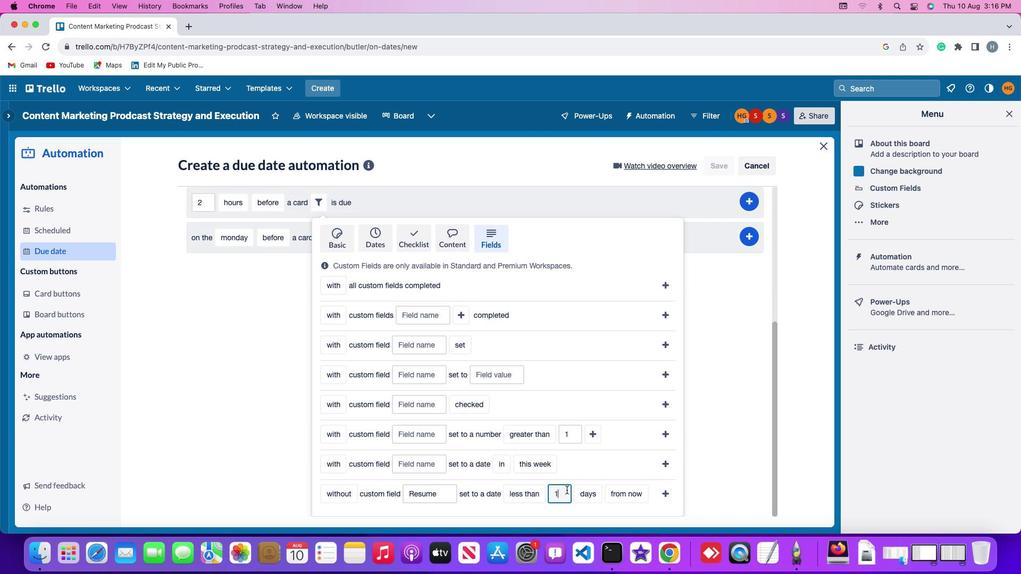 
Action: Mouse pressed left at (566, 490)
Screenshot: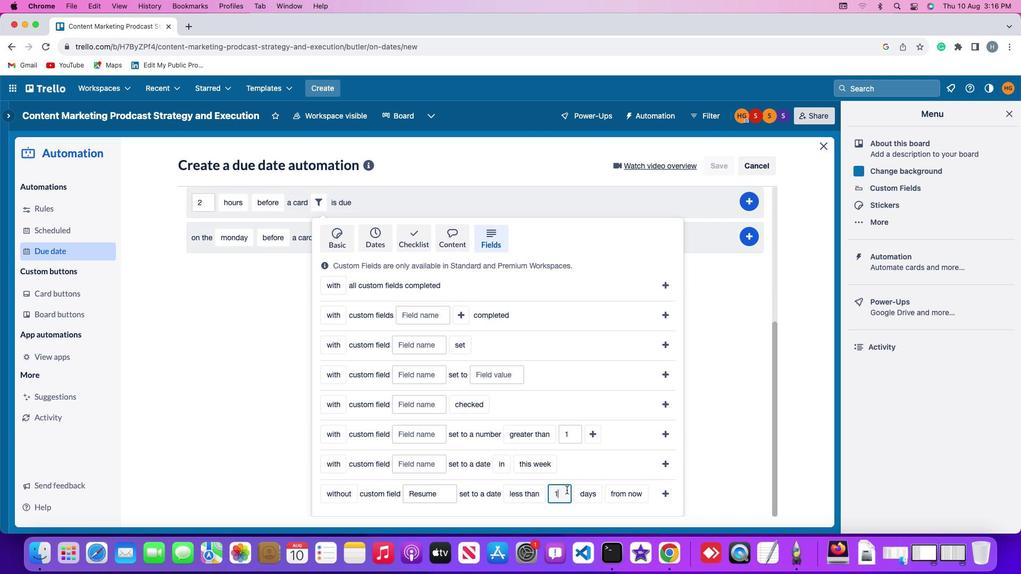 
Action: Mouse moved to (566, 490)
Screenshot: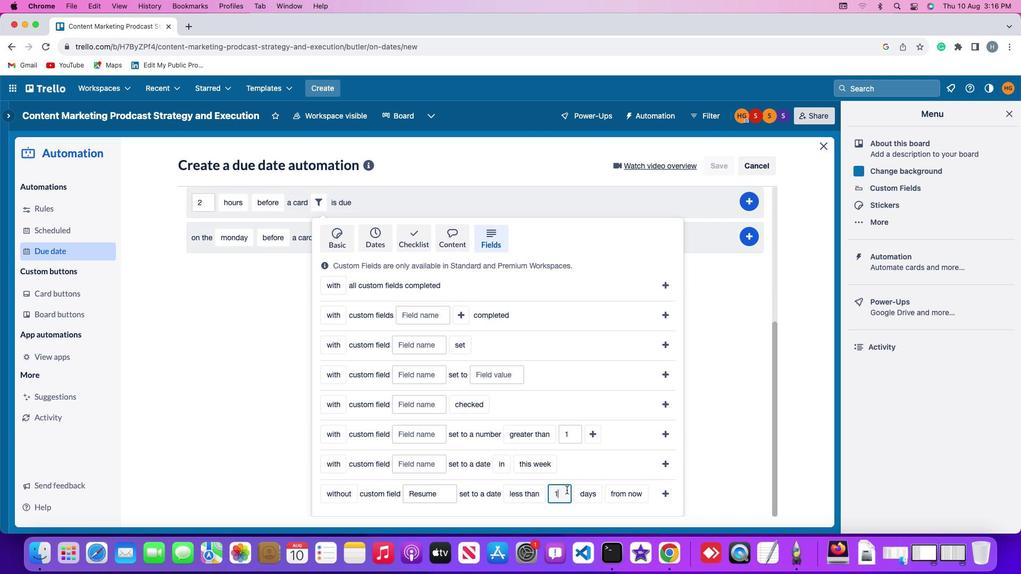 
Action: Key pressed Key.backspace'1'
Screenshot: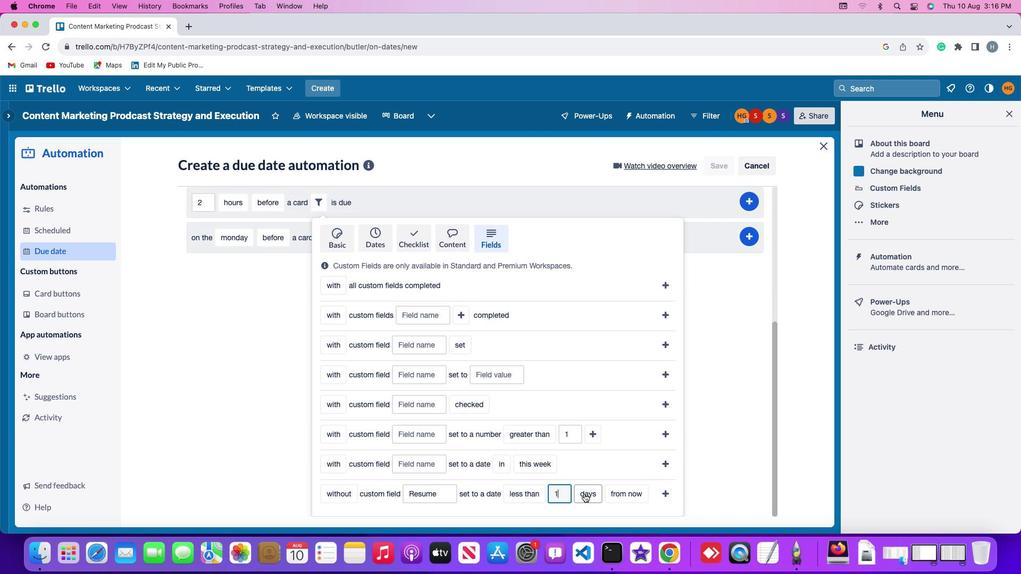 
Action: Mouse moved to (585, 493)
Screenshot: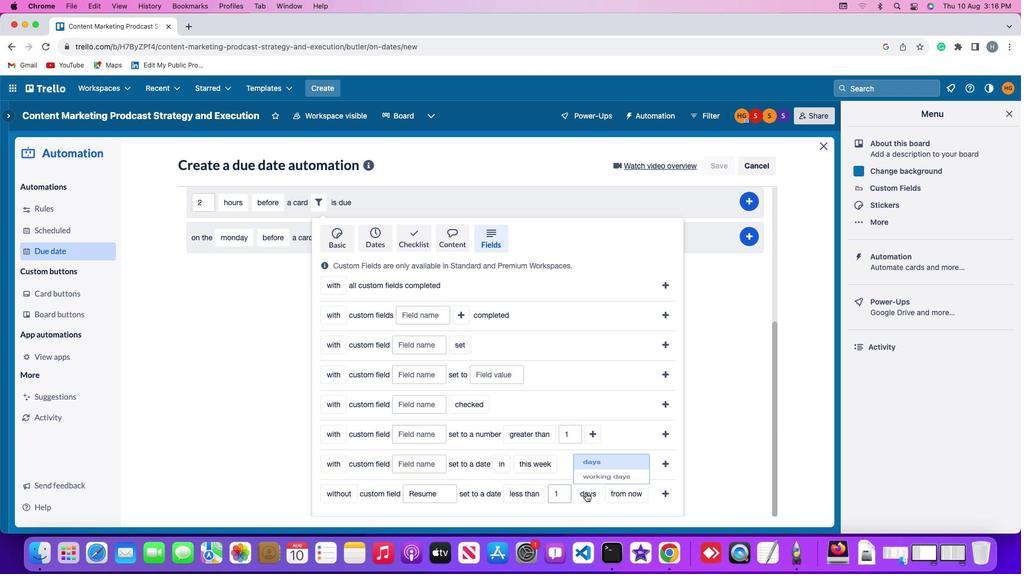 
Action: Mouse pressed left at (585, 493)
Screenshot: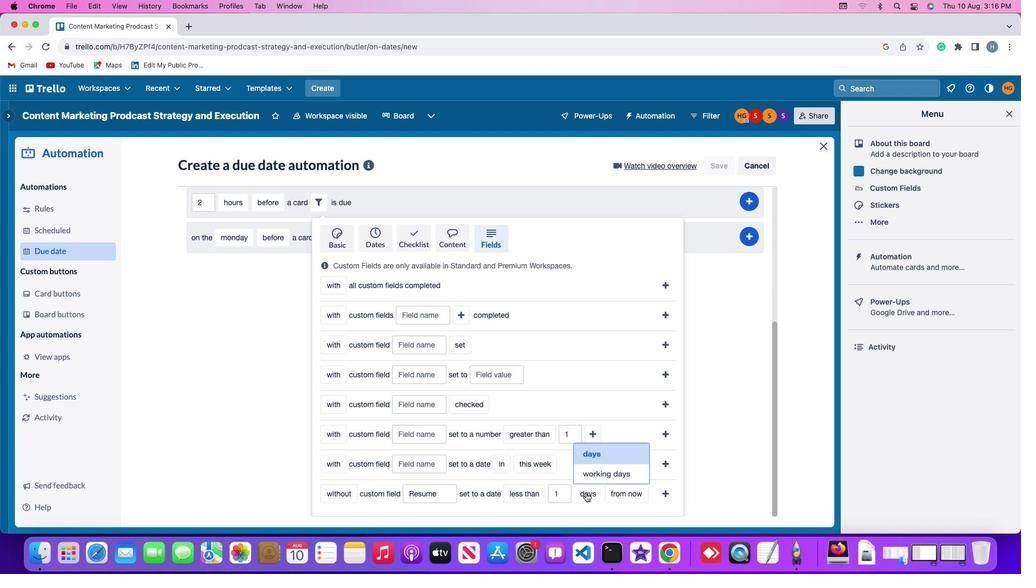 
Action: Mouse moved to (586, 479)
Screenshot: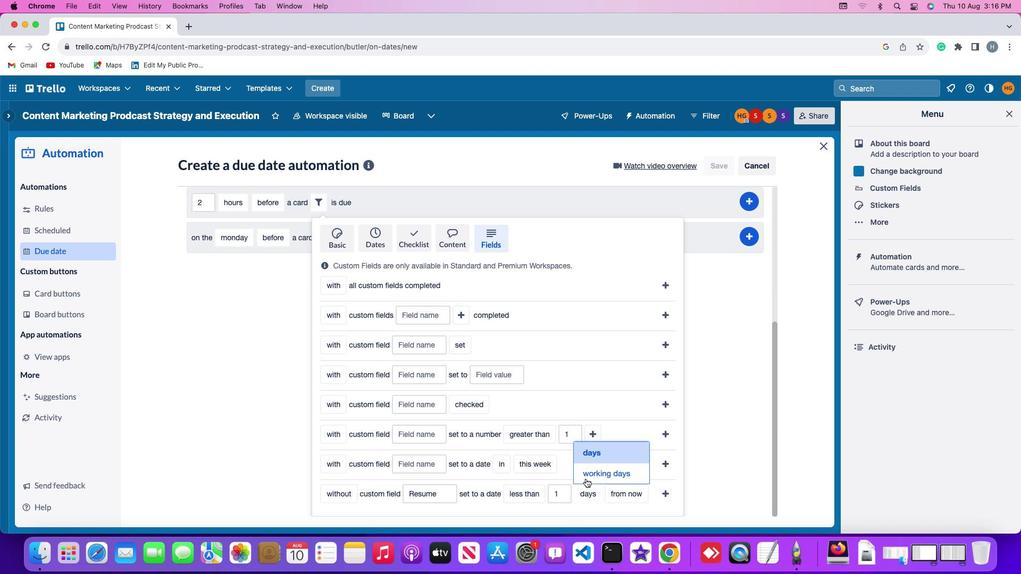 
Action: Mouse pressed left at (586, 479)
Screenshot: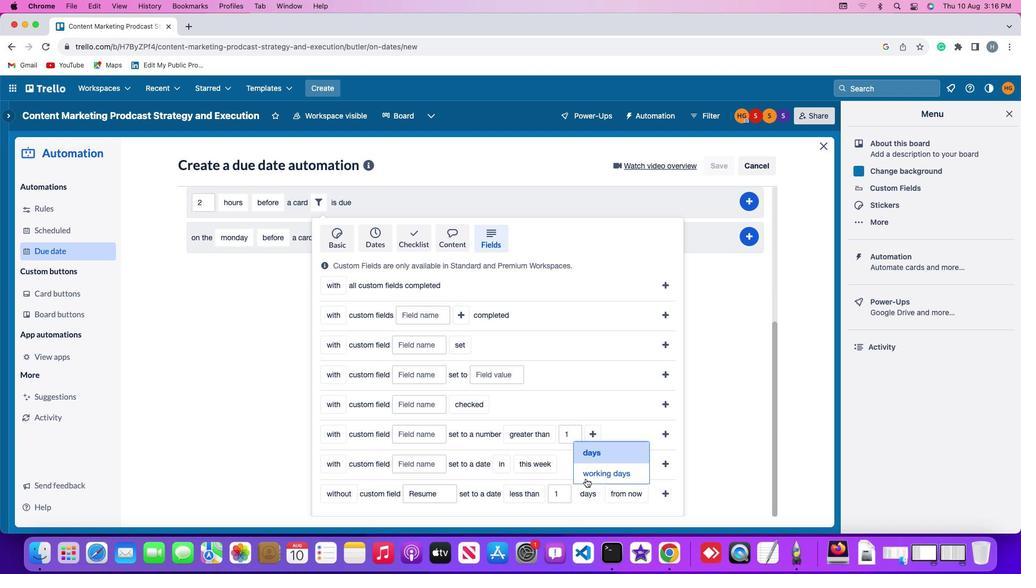 
Action: Mouse moved to (647, 497)
Screenshot: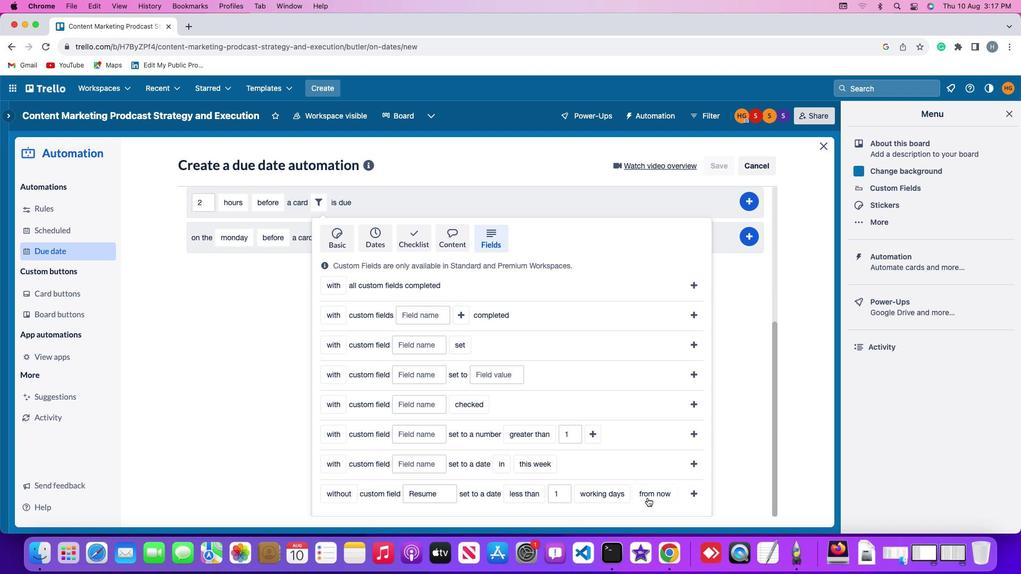 
Action: Mouse pressed left at (647, 497)
Screenshot: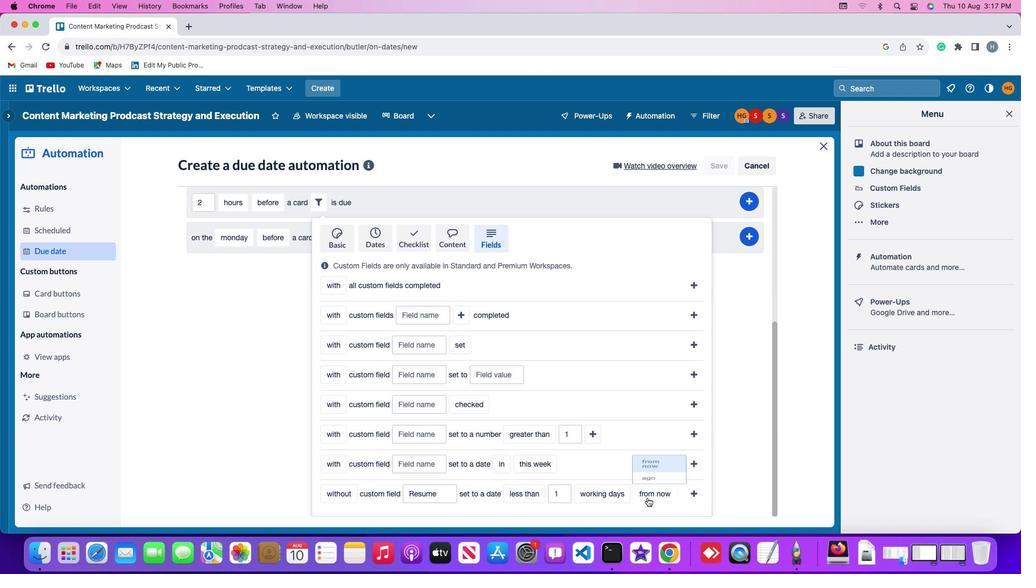 
Action: Mouse moved to (645, 479)
Screenshot: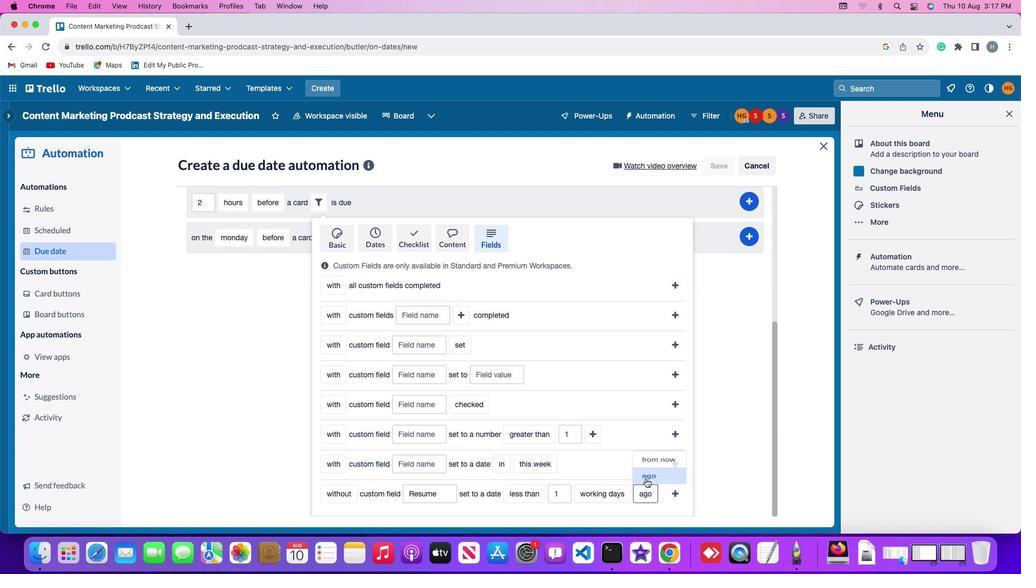 
Action: Mouse pressed left at (645, 479)
Screenshot: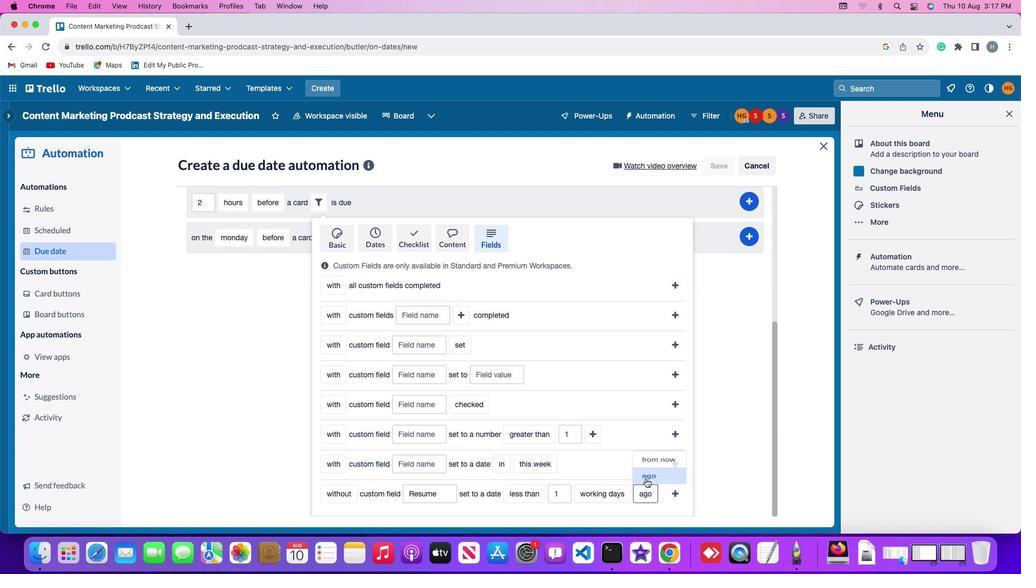 
Action: Mouse moved to (672, 490)
Screenshot: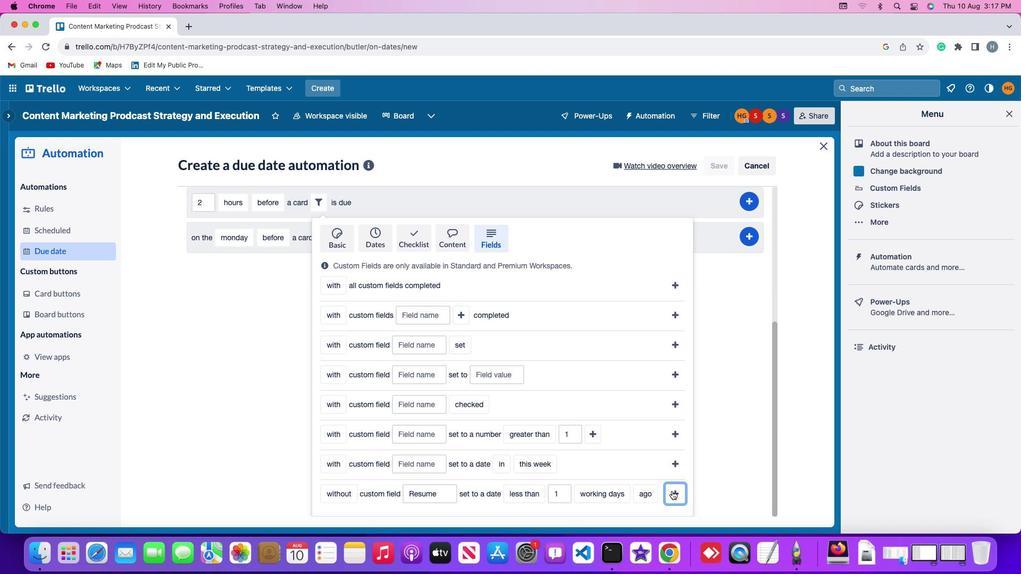 
Action: Mouse pressed left at (672, 490)
Screenshot: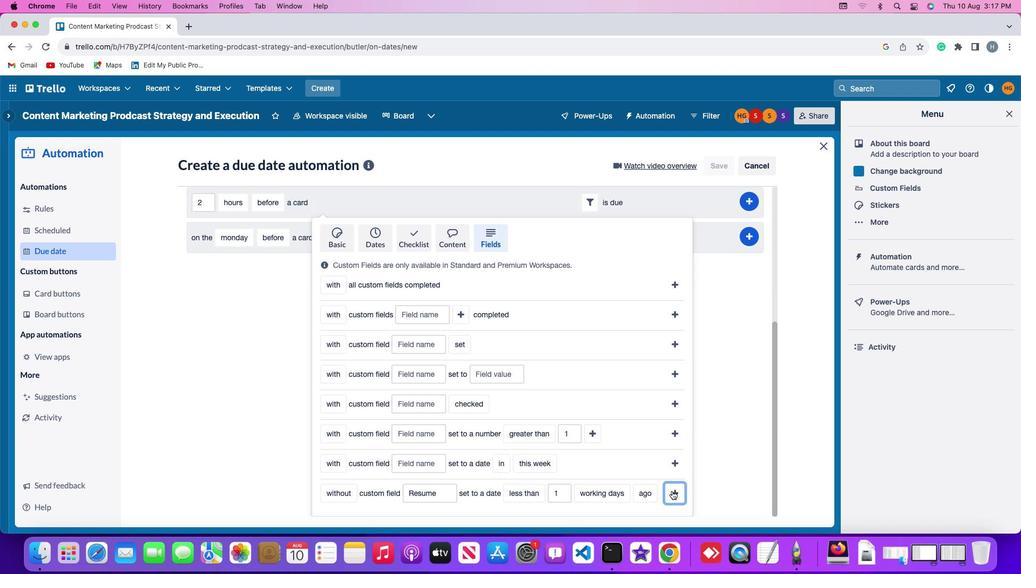 
Action: Mouse moved to (752, 424)
Screenshot: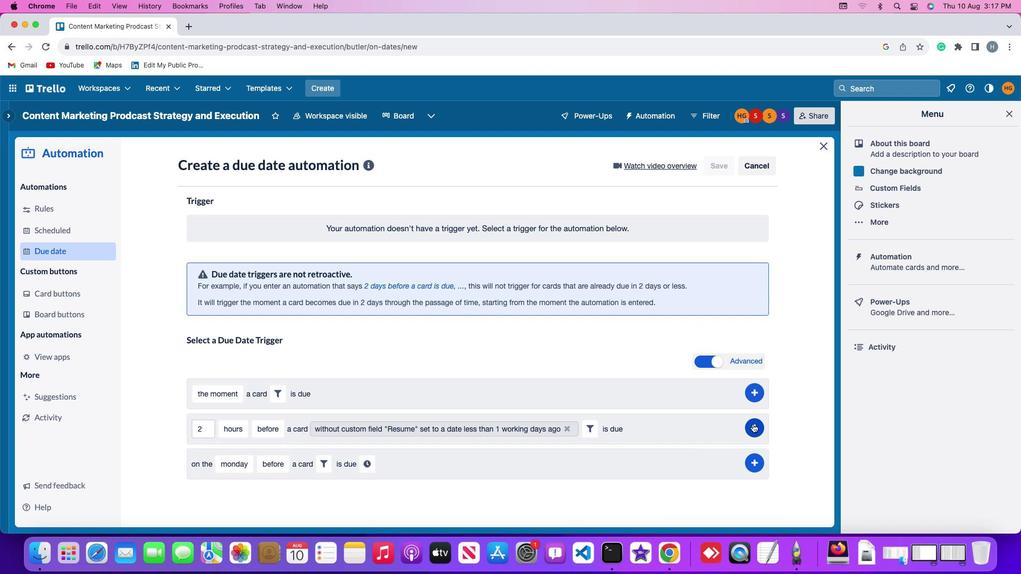 
Action: Mouse pressed left at (752, 424)
Screenshot: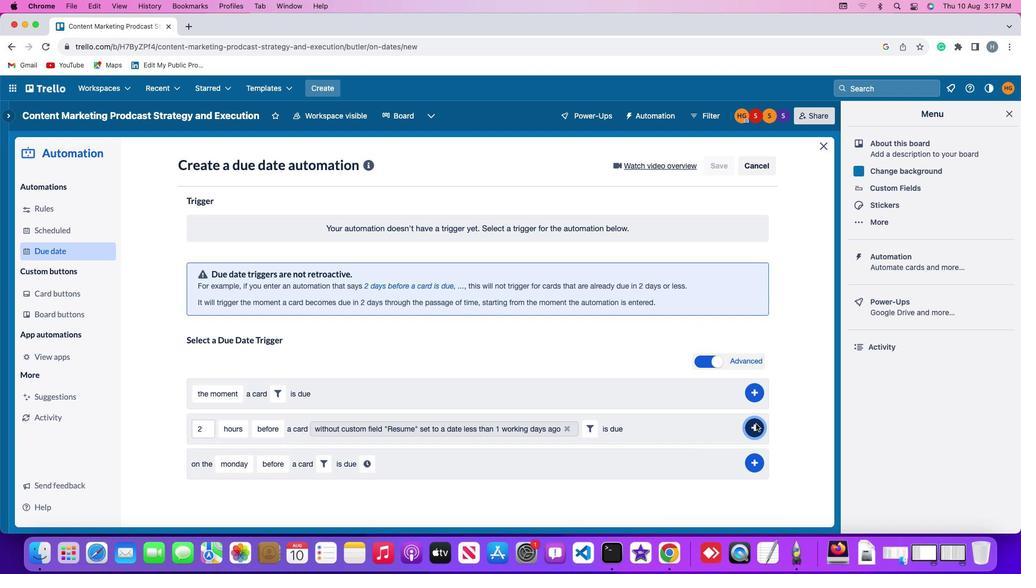 
Action: Mouse moved to (800, 345)
Screenshot: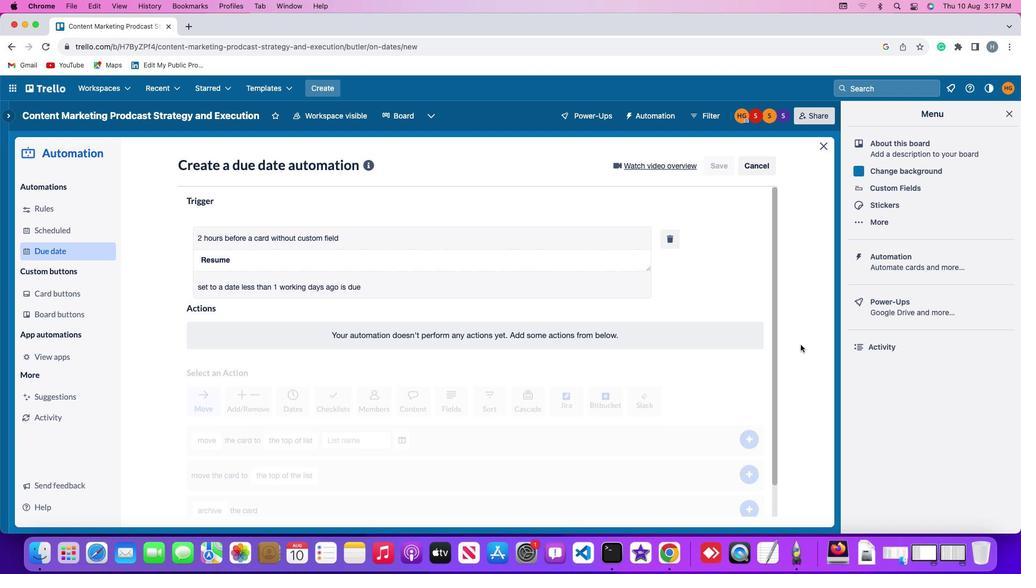 
